 Task: Find connections with filter location Aschaffenburg with filter topic #Moneywith filter profile language French with filter current company FSSAI Publication with filter school Delhi Public School - R. K. Puram with filter industry Transportation Programs with filter service category Research with filter keywords title Call Center Representative
Action: Mouse moved to (515, 63)
Screenshot: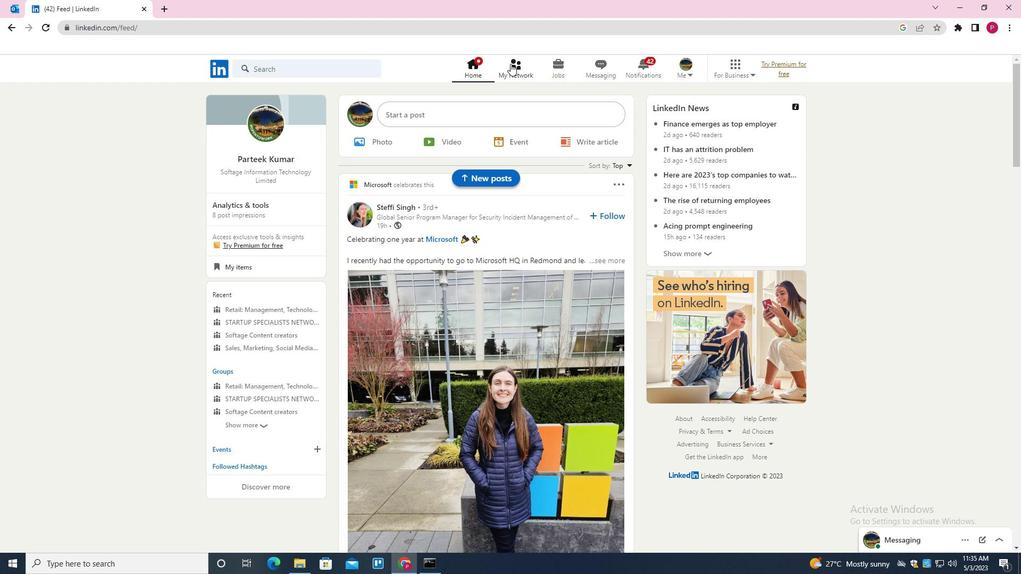 
Action: Mouse pressed left at (515, 63)
Screenshot: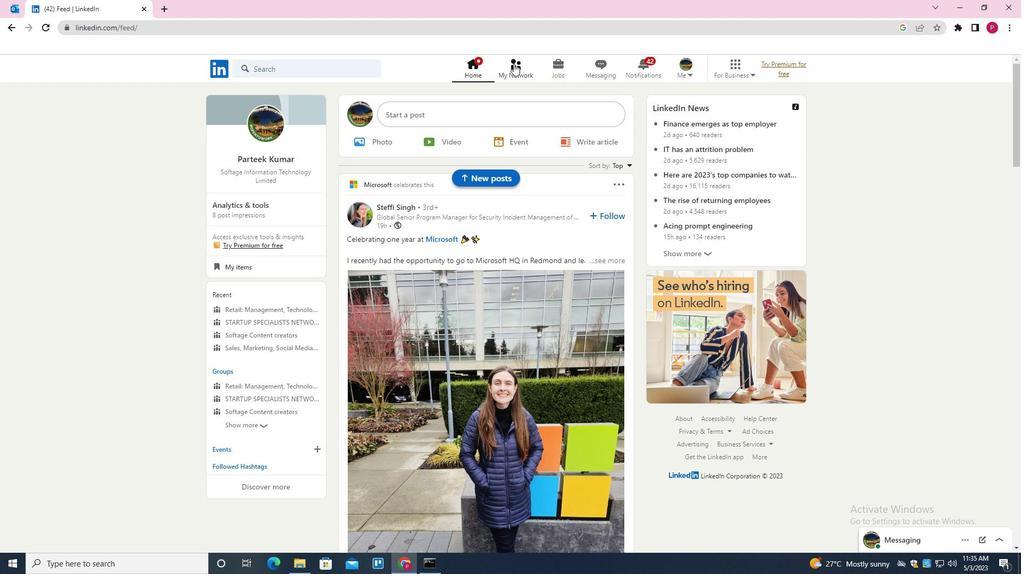 
Action: Mouse moved to (329, 128)
Screenshot: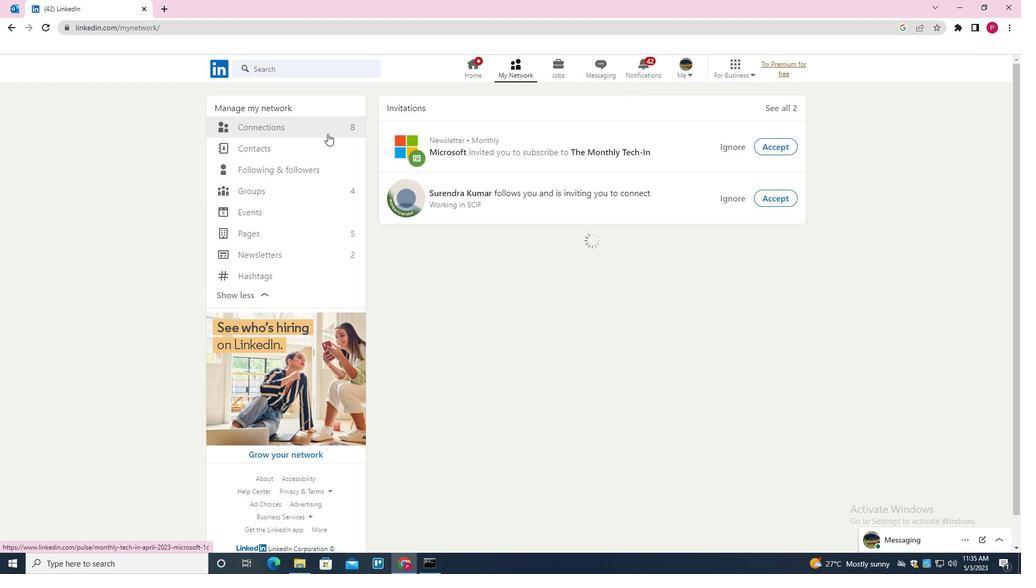 
Action: Mouse pressed left at (329, 128)
Screenshot: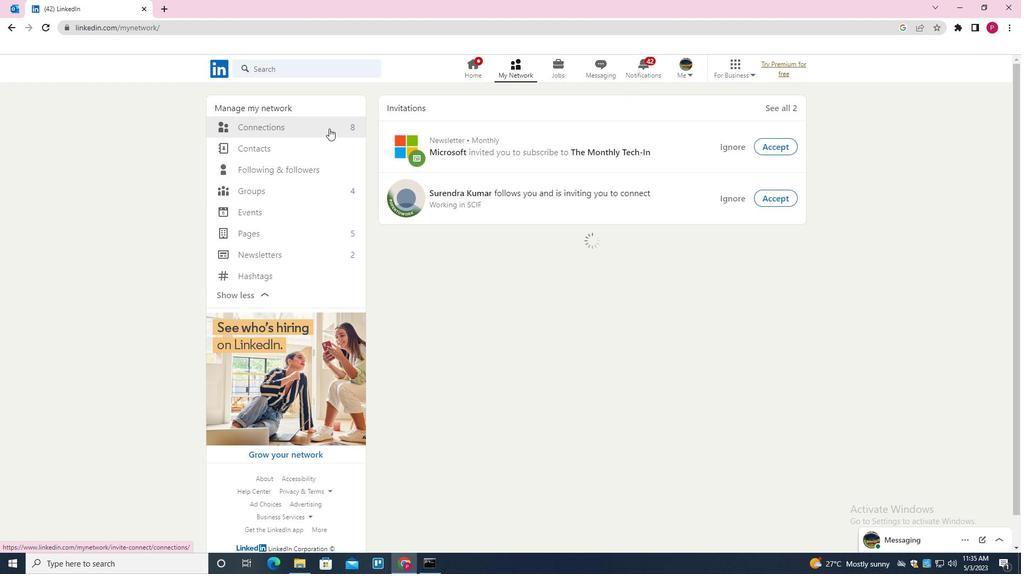 
Action: Mouse moved to (581, 128)
Screenshot: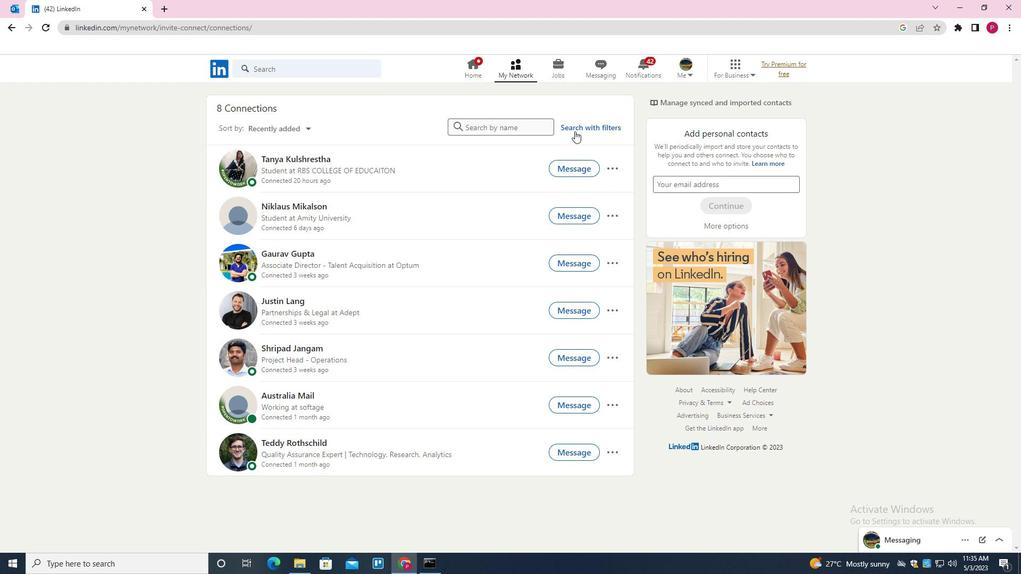 
Action: Mouse pressed left at (581, 128)
Screenshot: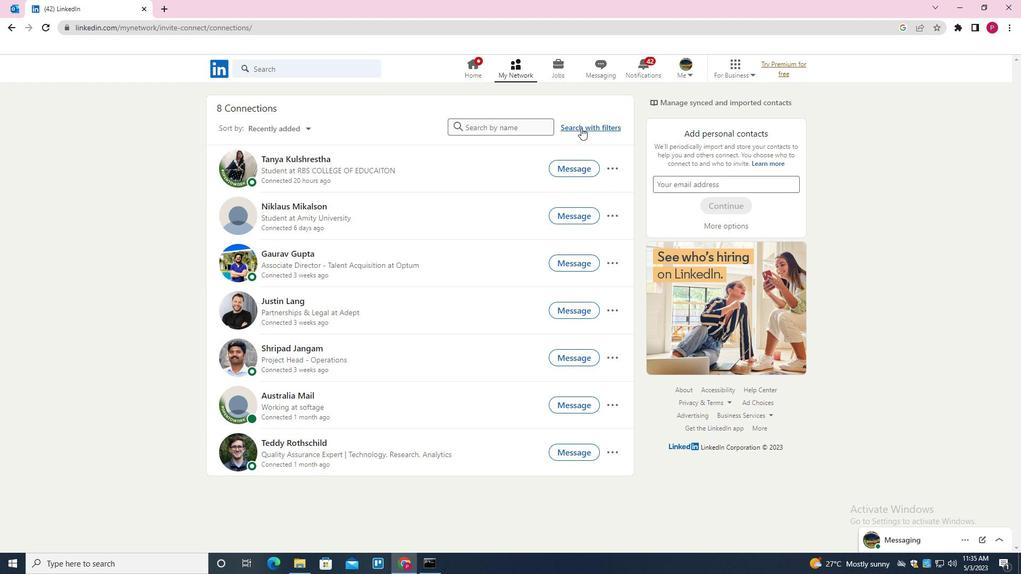 
Action: Mouse moved to (541, 95)
Screenshot: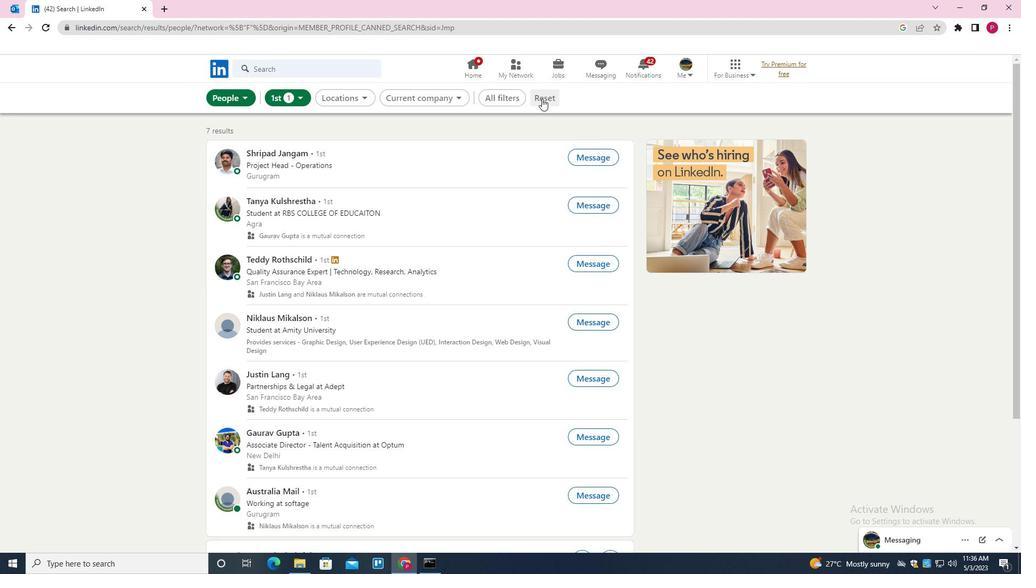 
Action: Mouse pressed left at (541, 95)
Screenshot: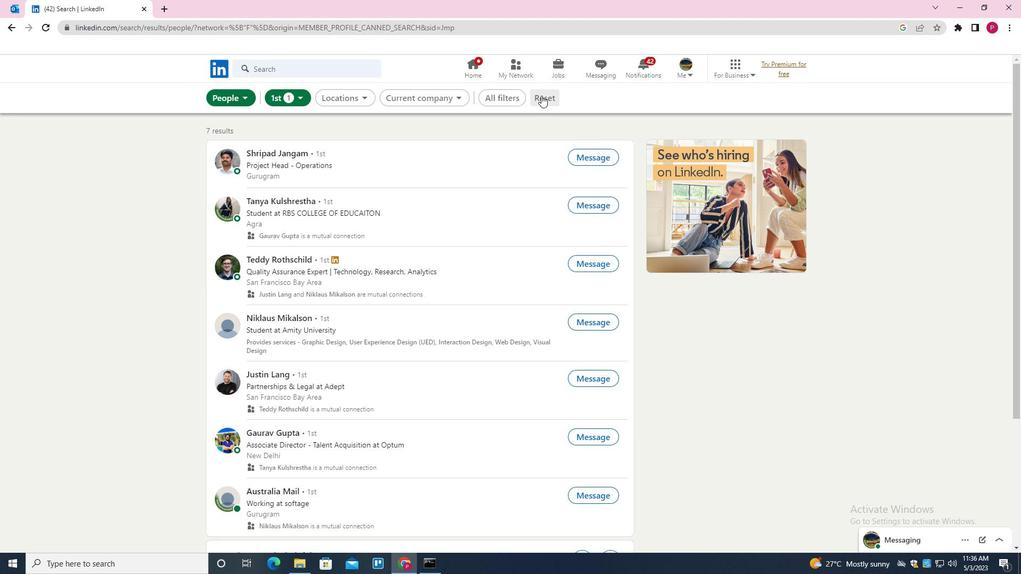 
Action: Mouse moved to (530, 97)
Screenshot: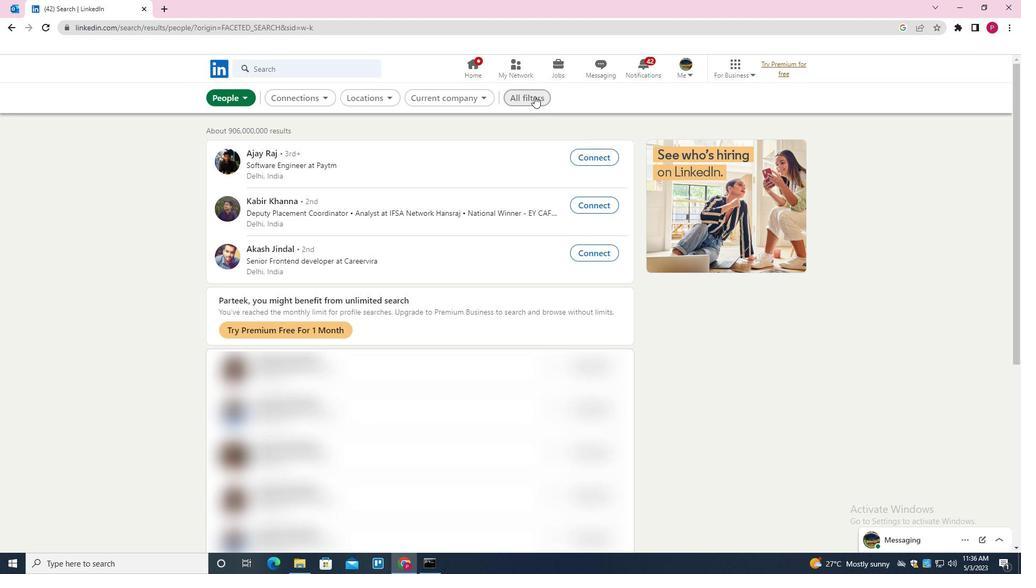 
Action: Mouse pressed left at (530, 97)
Screenshot: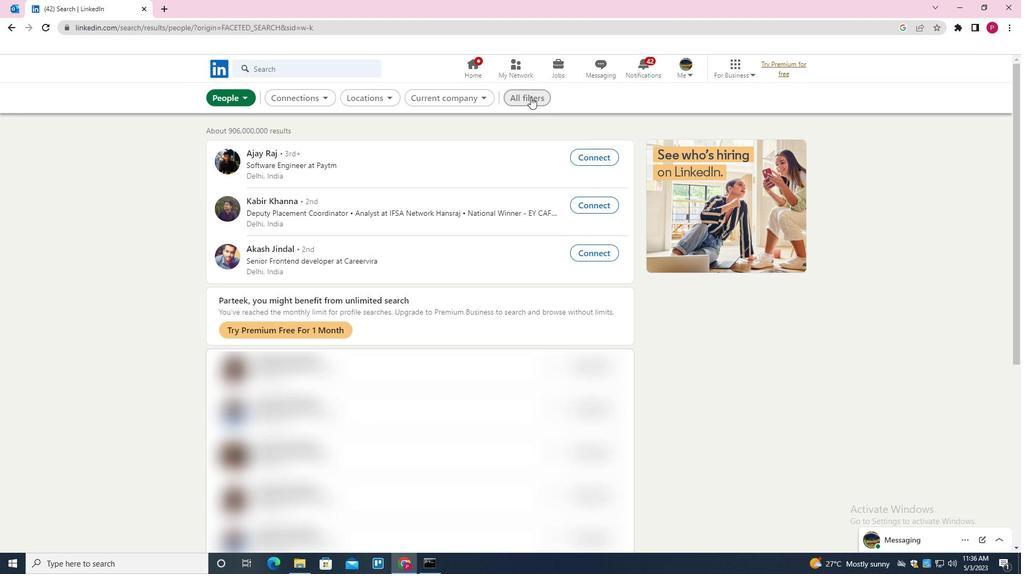 
Action: Mouse moved to (728, 259)
Screenshot: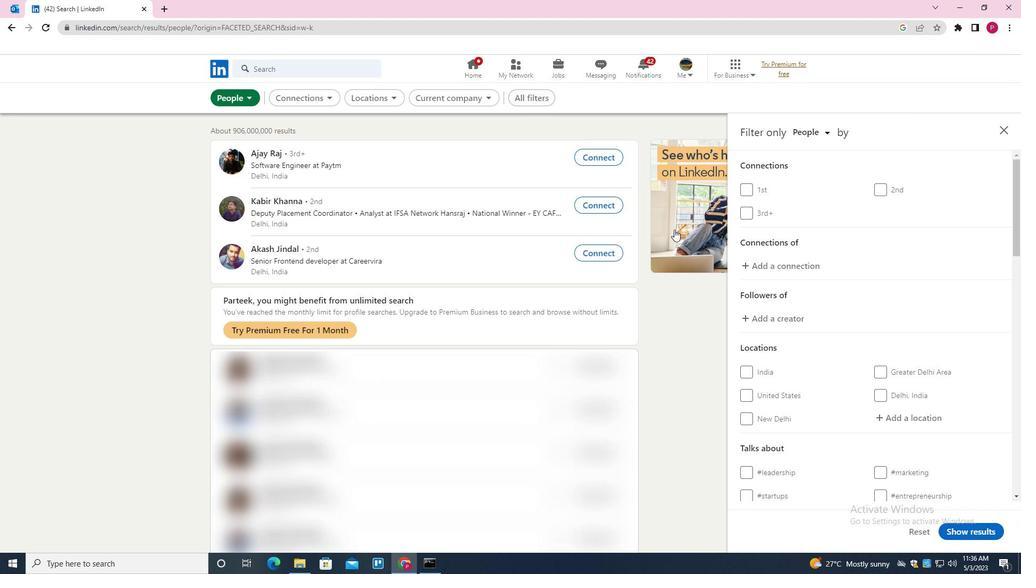 
Action: Mouse scrolled (728, 259) with delta (0, 0)
Screenshot: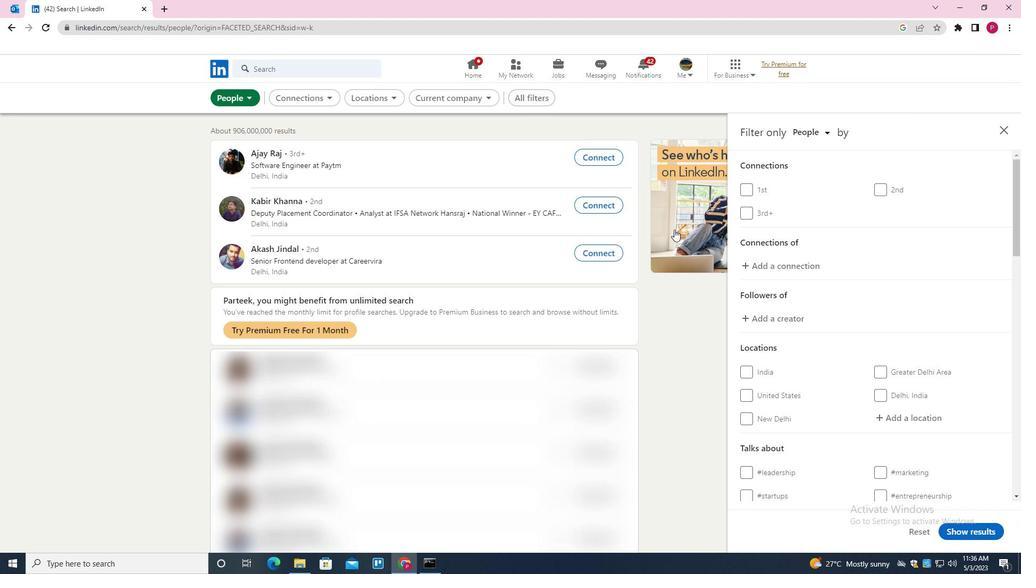 
Action: Mouse moved to (762, 274)
Screenshot: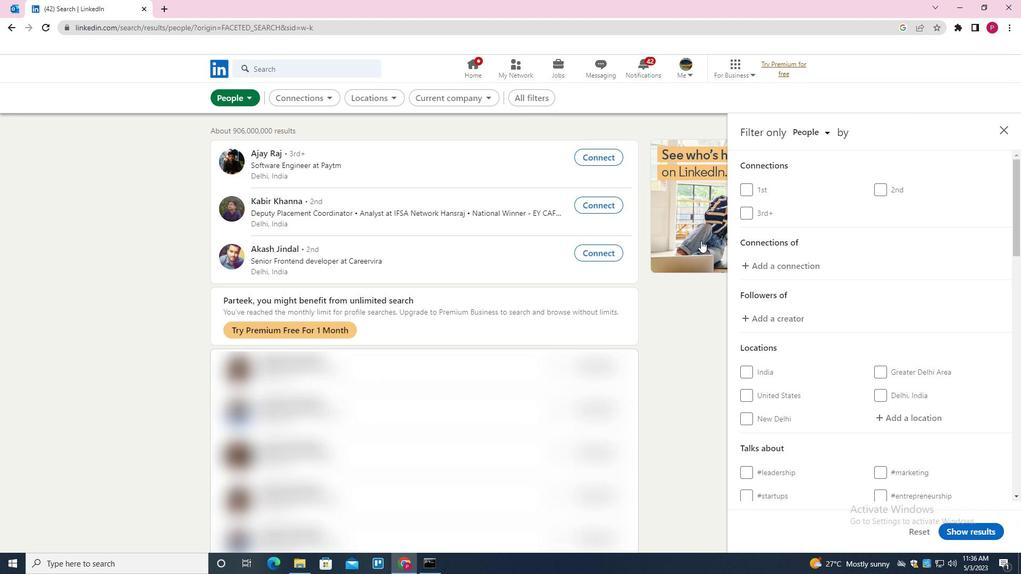 
Action: Mouse scrolled (762, 273) with delta (0, 0)
Screenshot: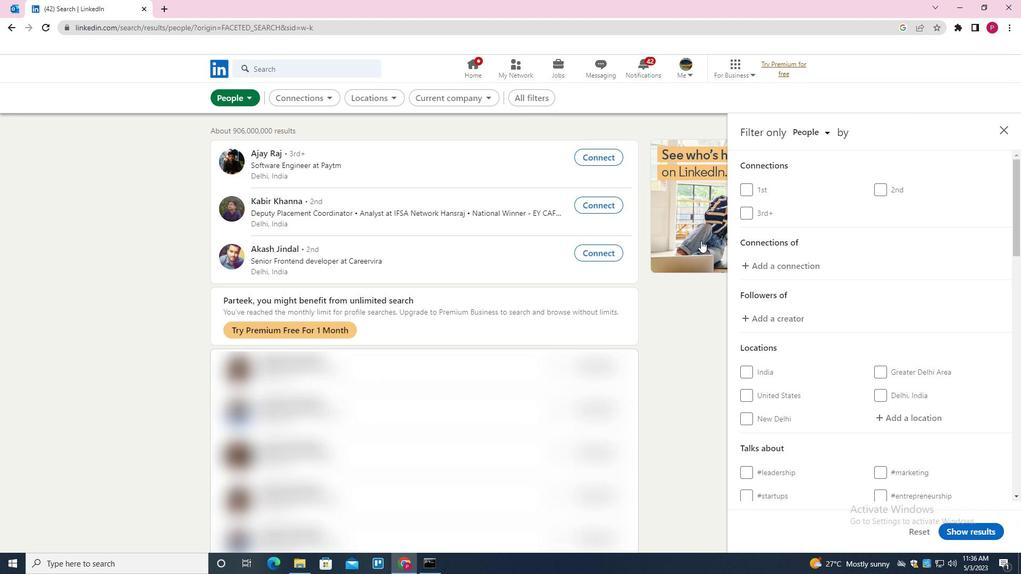 
Action: Mouse moved to (939, 305)
Screenshot: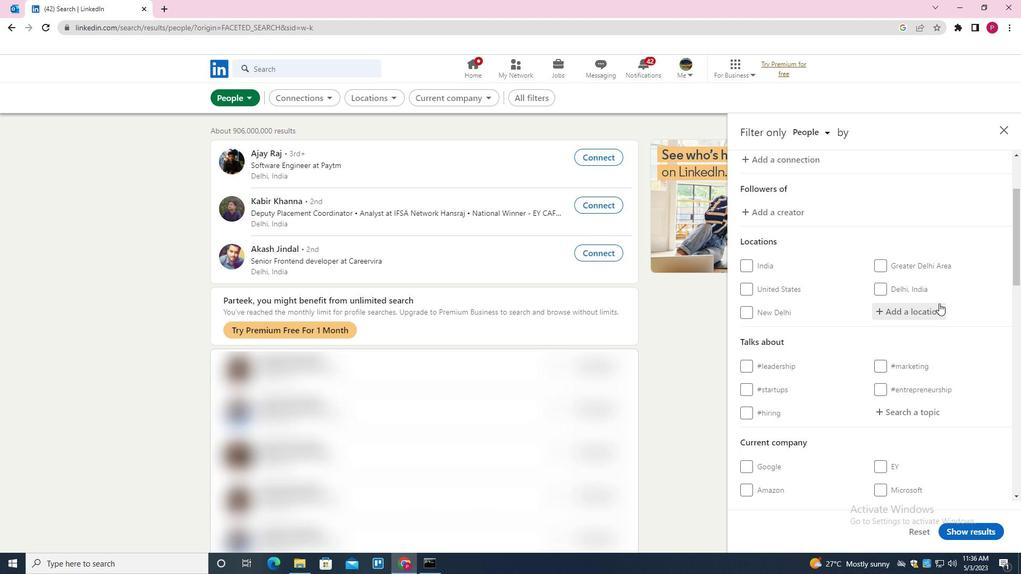 
Action: Mouse pressed left at (939, 305)
Screenshot: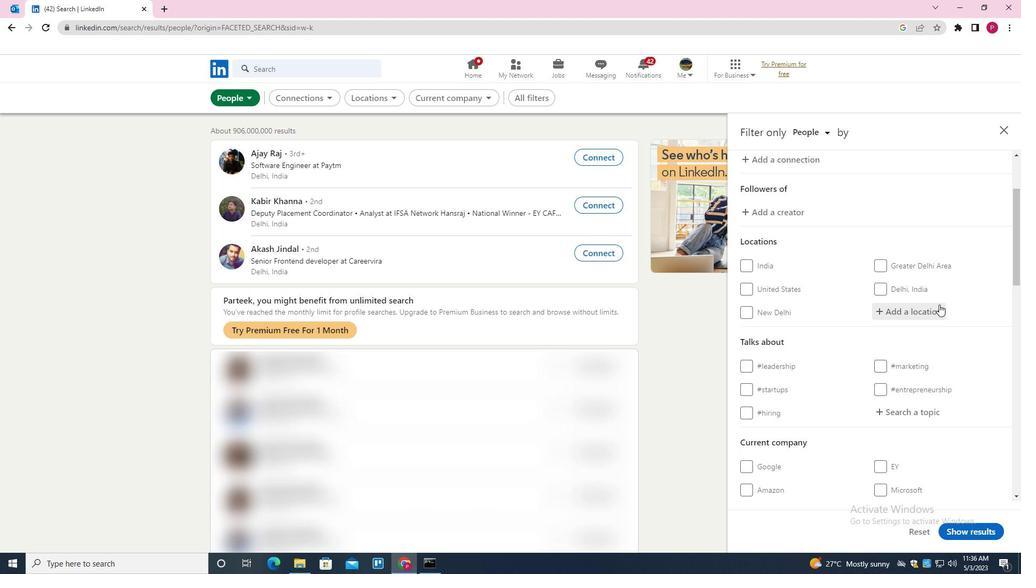 
Action: Key pressed <Key.shift>ASCHAFFENBURG<Key.down><Key.enter>
Screenshot: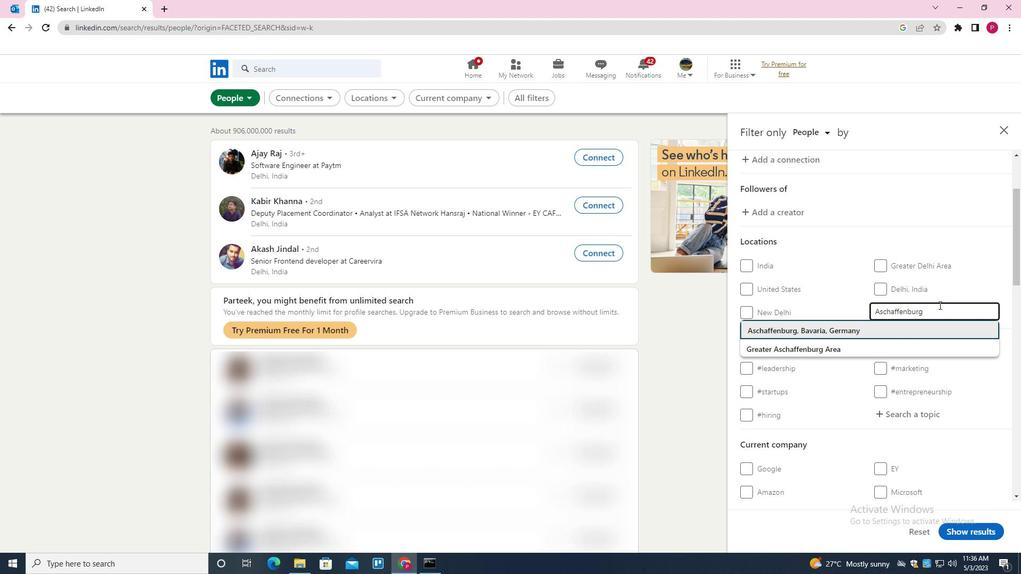 
Action: Mouse moved to (855, 300)
Screenshot: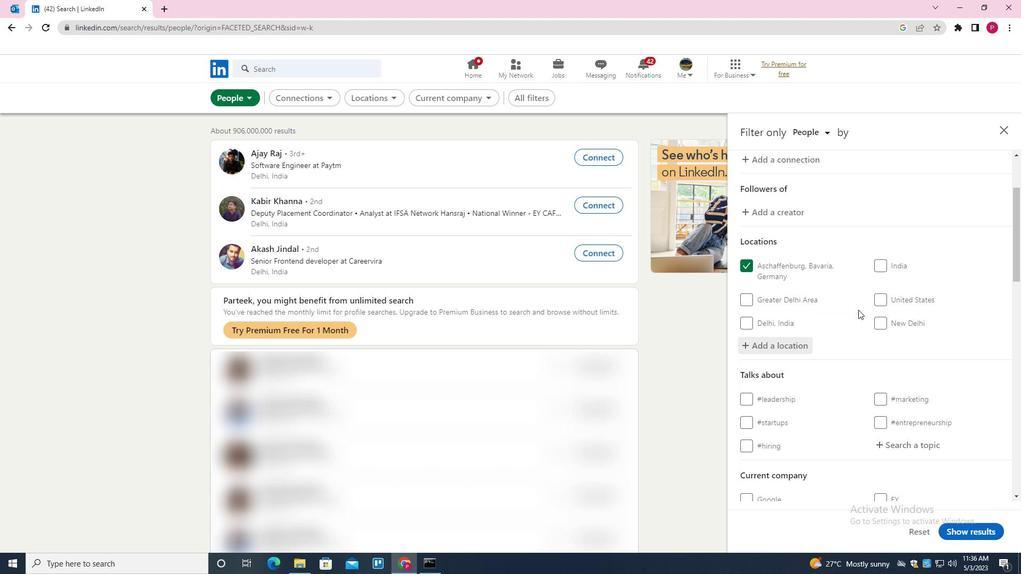 
Action: Mouse scrolled (855, 299) with delta (0, 0)
Screenshot: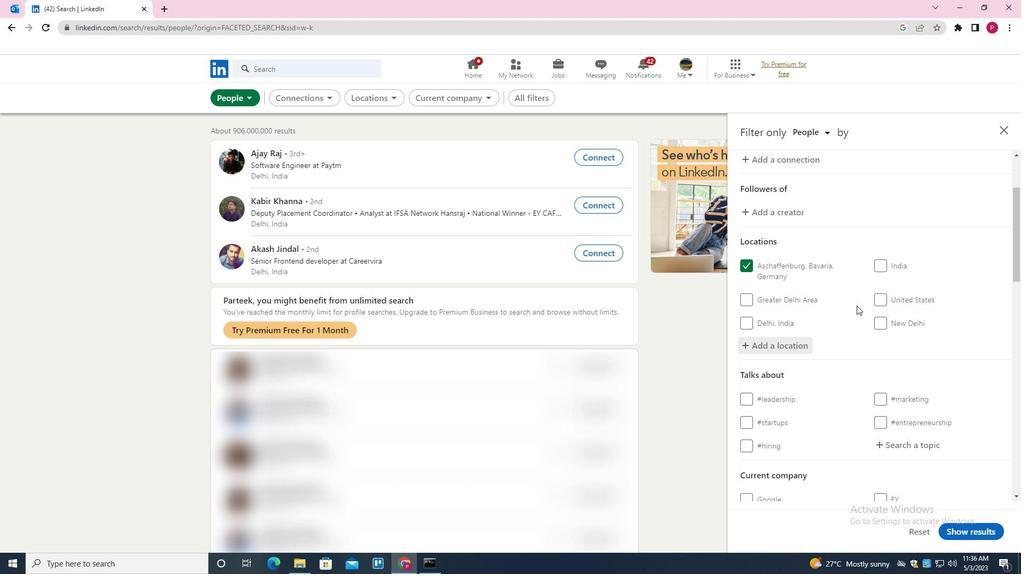 
Action: Mouse scrolled (855, 299) with delta (0, 0)
Screenshot: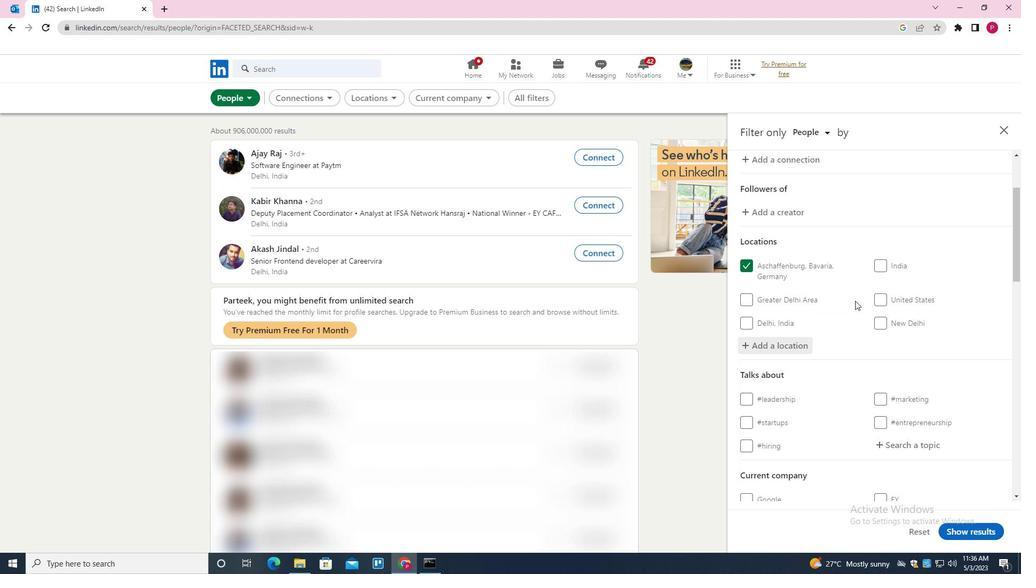 
Action: Mouse scrolled (855, 299) with delta (0, 0)
Screenshot: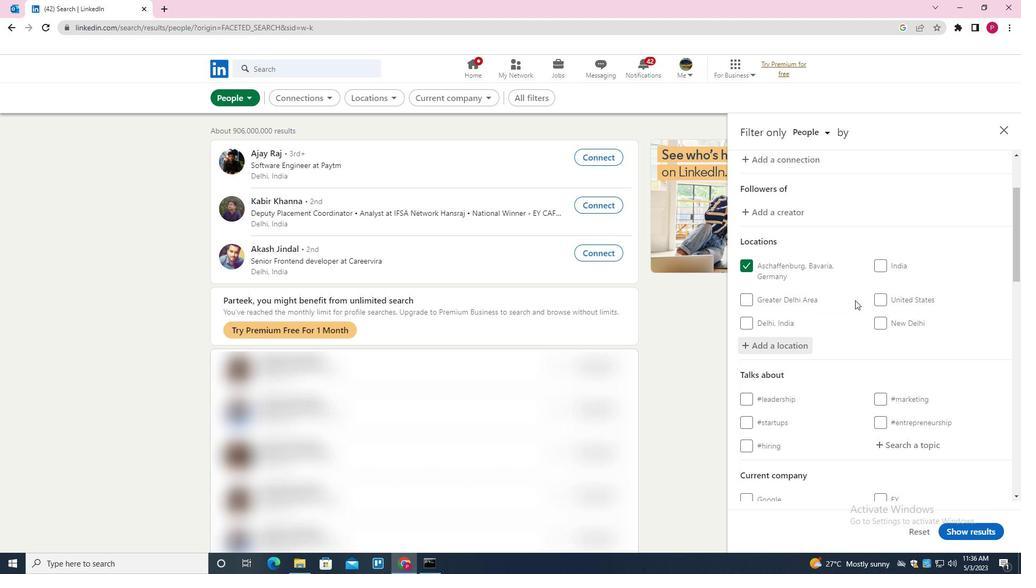 
Action: Mouse scrolled (855, 299) with delta (0, 0)
Screenshot: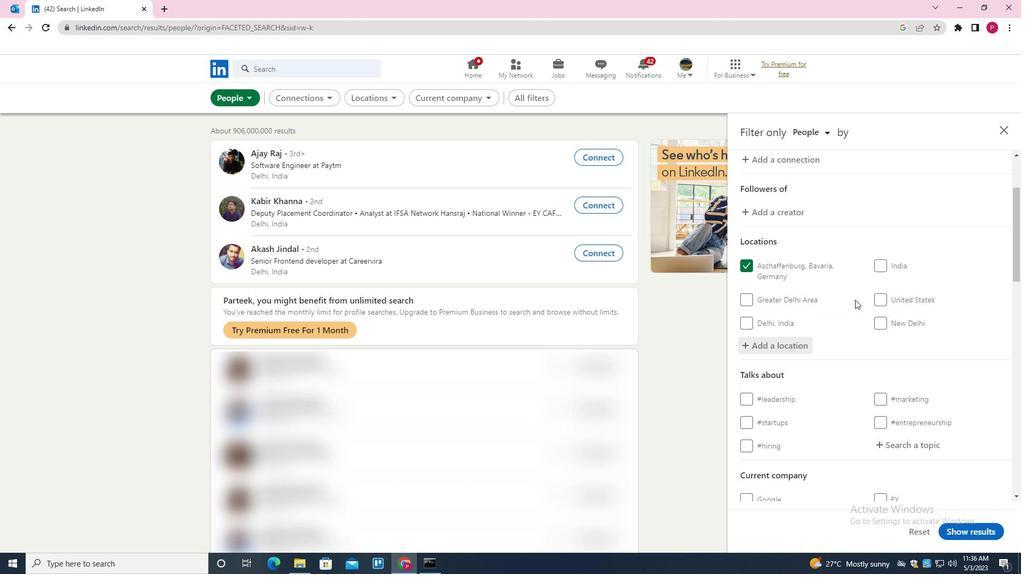 
Action: Mouse moved to (894, 234)
Screenshot: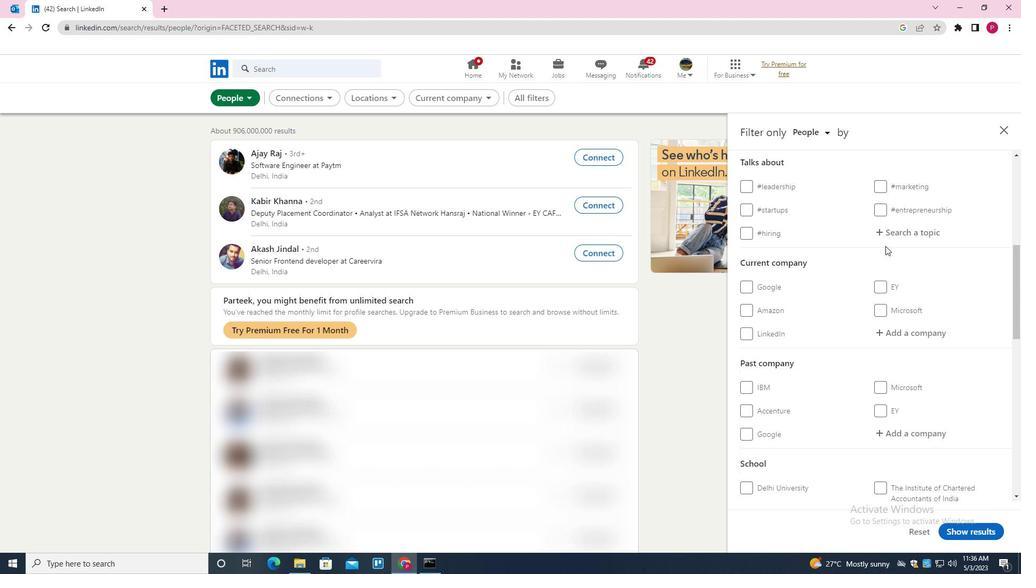 
Action: Mouse pressed left at (894, 234)
Screenshot: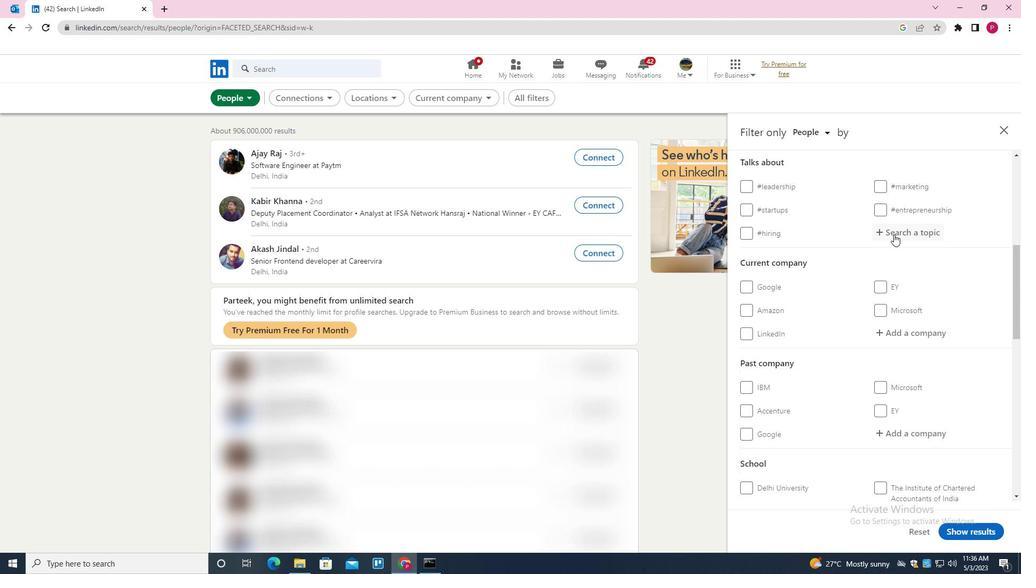 
Action: Key pressed MONEY<Key.down><Key.enter>
Screenshot: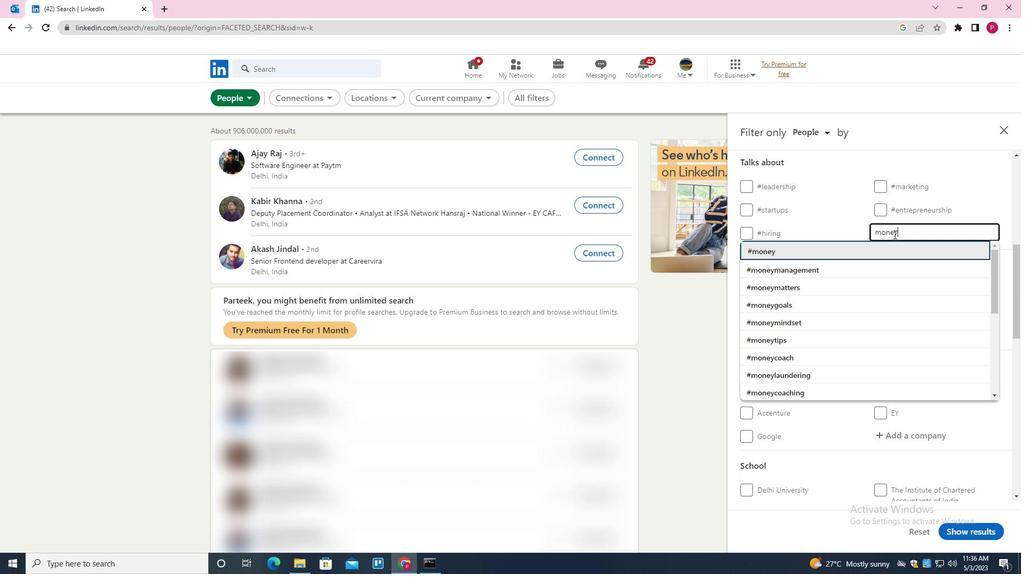 
Action: Mouse moved to (878, 290)
Screenshot: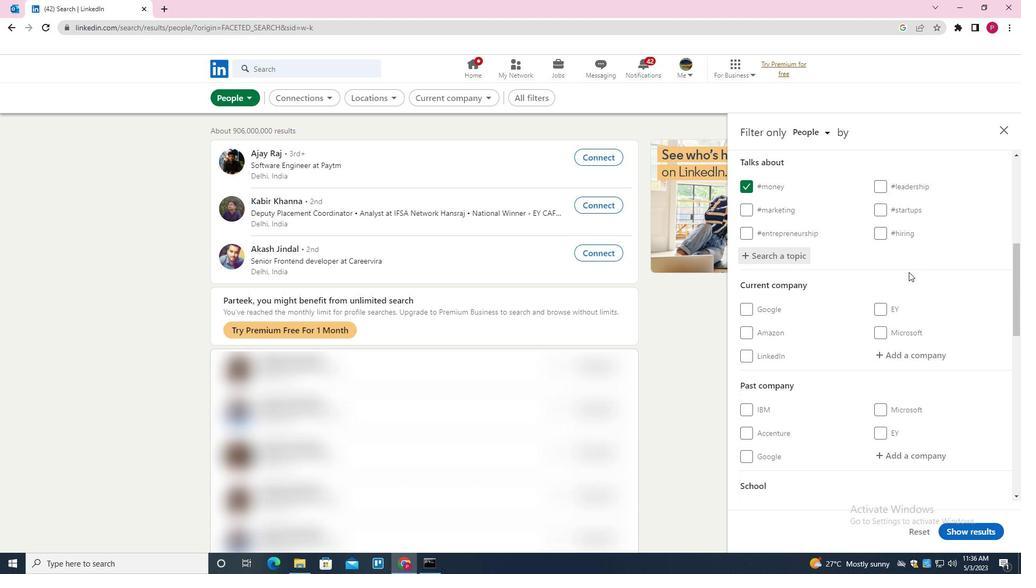 
Action: Mouse scrolled (878, 289) with delta (0, 0)
Screenshot: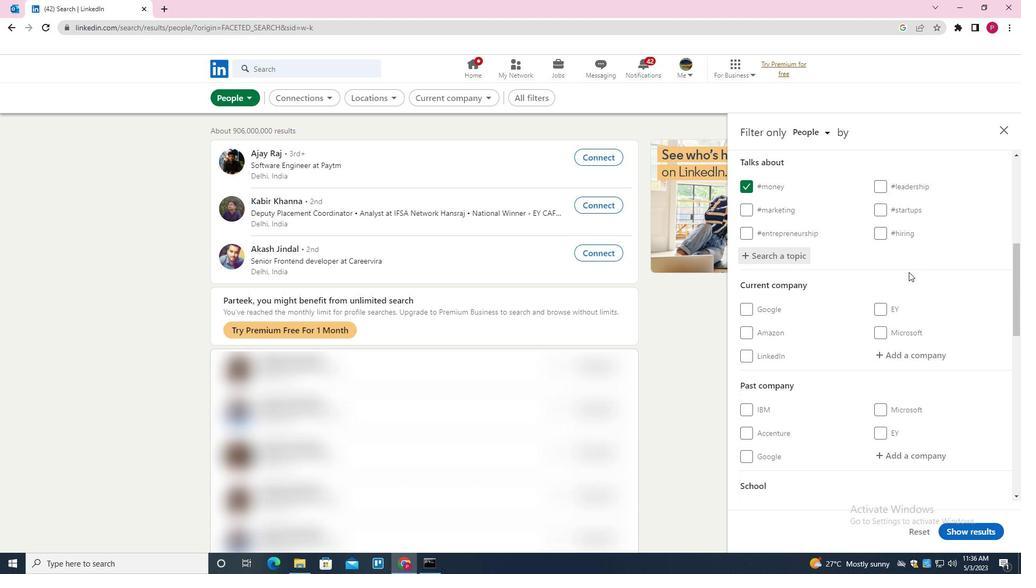 
Action: Mouse moved to (877, 290)
Screenshot: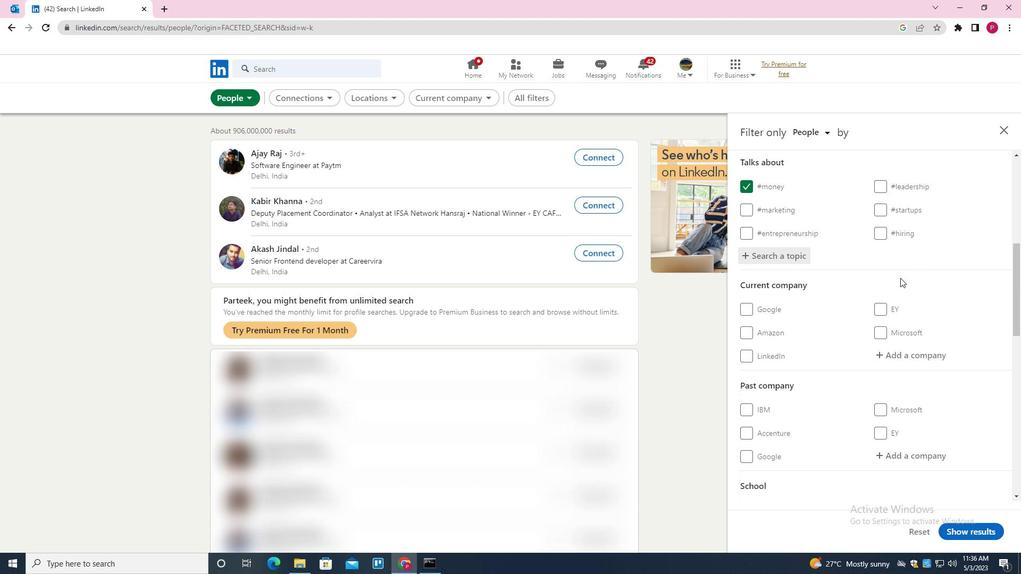 
Action: Mouse scrolled (877, 289) with delta (0, 0)
Screenshot: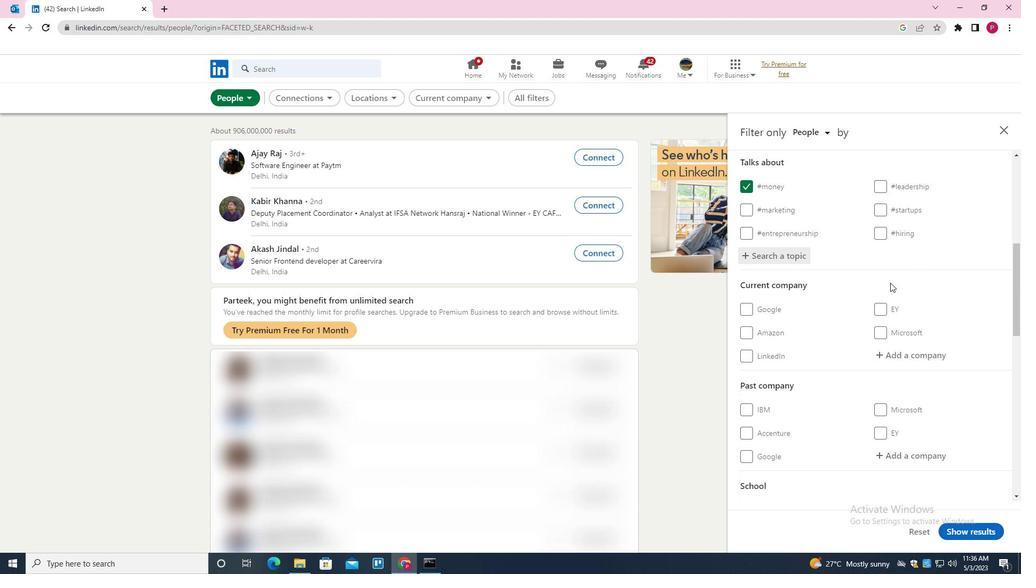 
Action: Mouse scrolled (877, 289) with delta (0, 0)
Screenshot: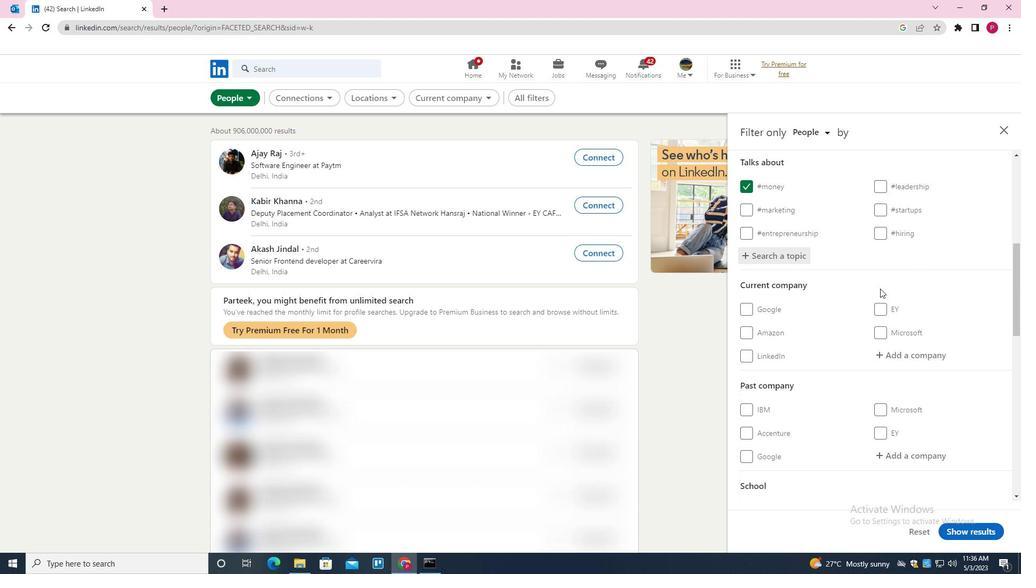
Action: Mouse scrolled (877, 289) with delta (0, 0)
Screenshot: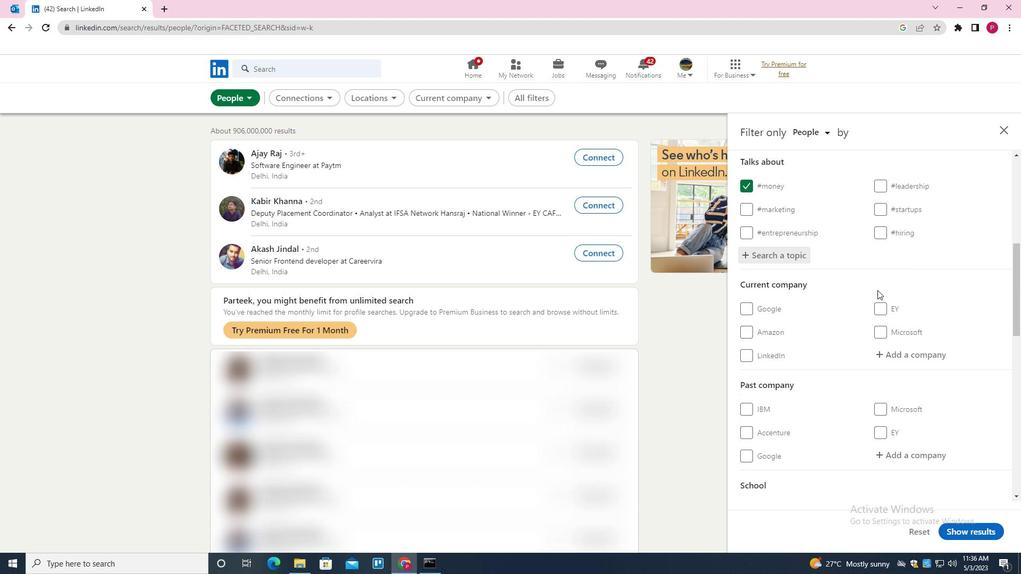 
Action: Mouse moved to (802, 301)
Screenshot: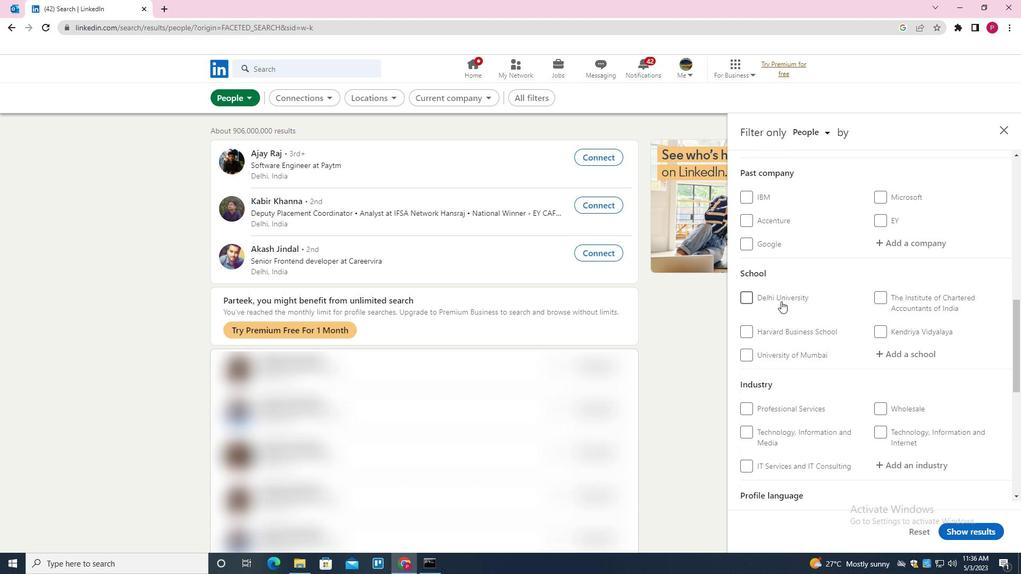 
Action: Mouse scrolled (802, 301) with delta (0, 0)
Screenshot: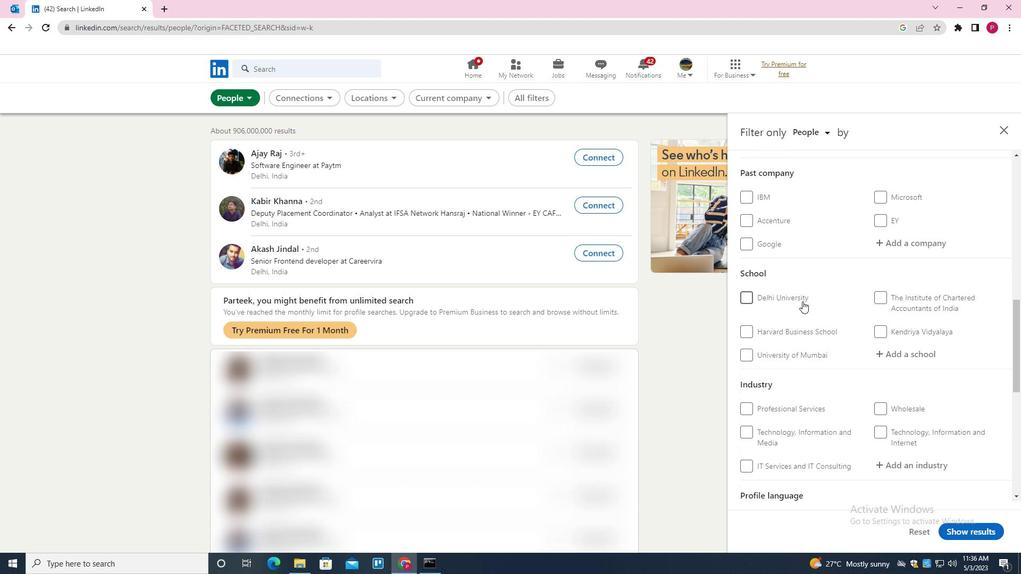 
Action: Mouse scrolled (802, 301) with delta (0, 0)
Screenshot: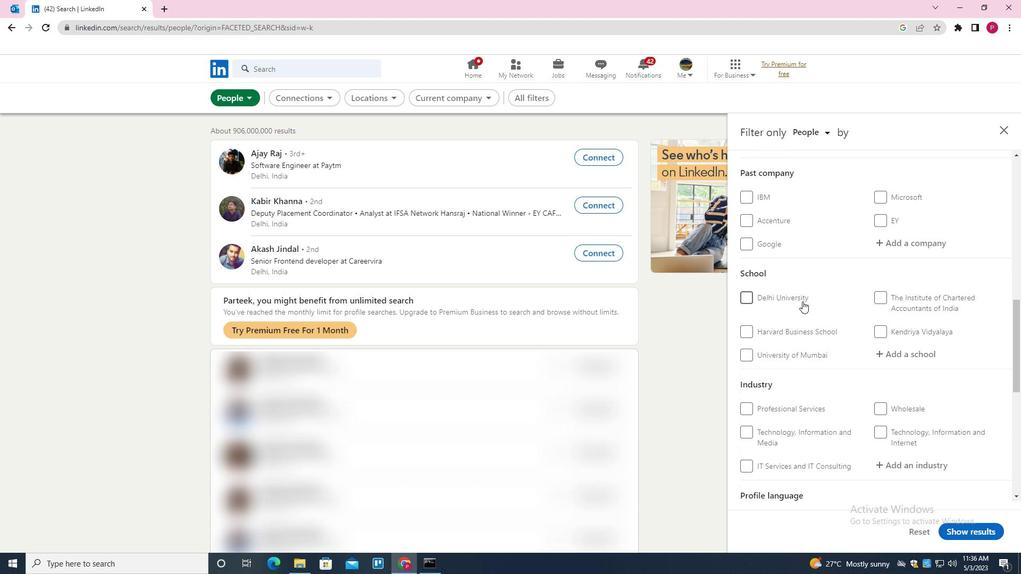 
Action: Mouse scrolled (802, 301) with delta (0, 0)
Screenshot: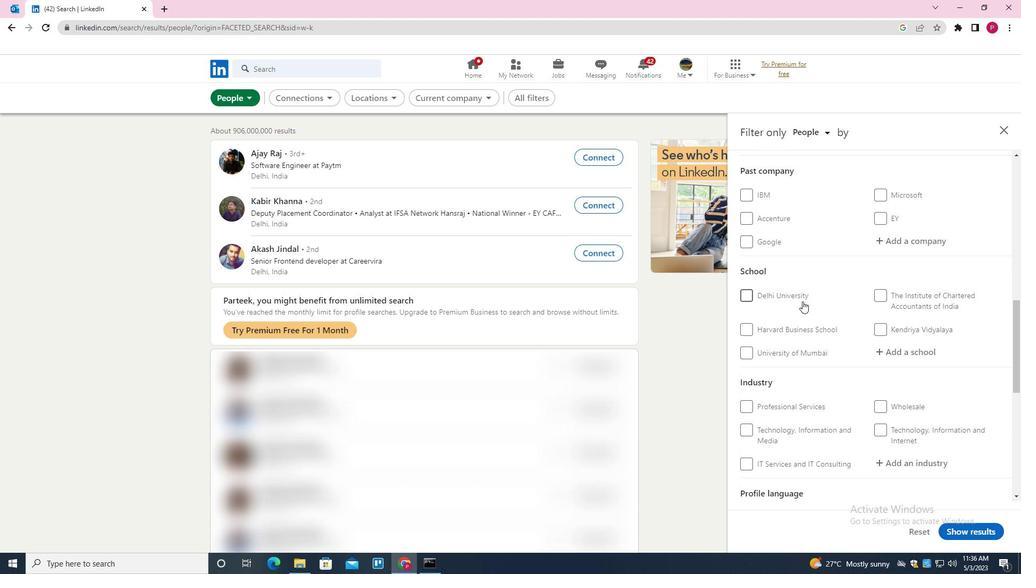 
Action: Mouse scrolled (802, 301) with delta (0, 0)
Screenshot: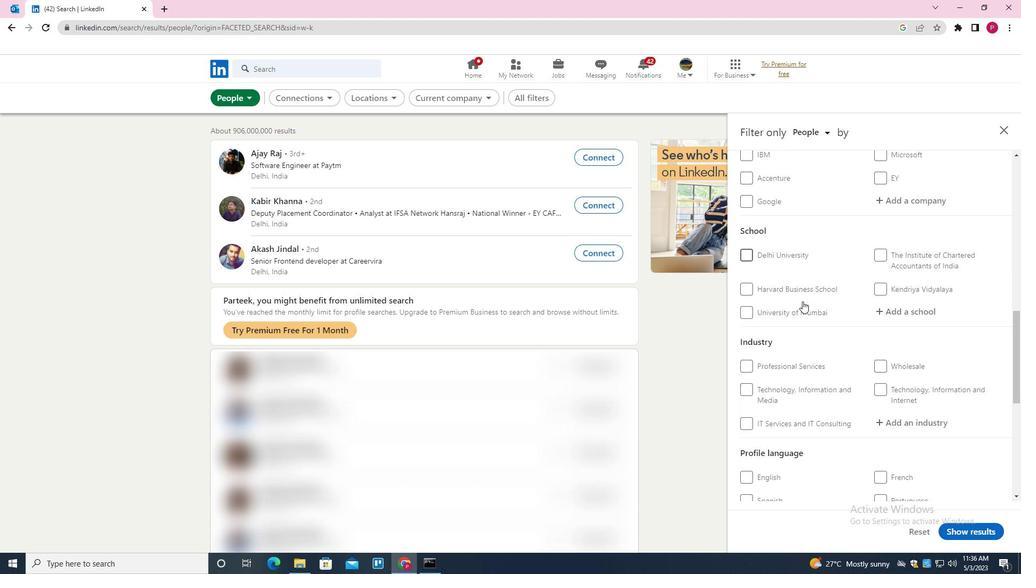 
Action: Mouse scrolled (802, 301) with delta (0, 0)
Screenshot: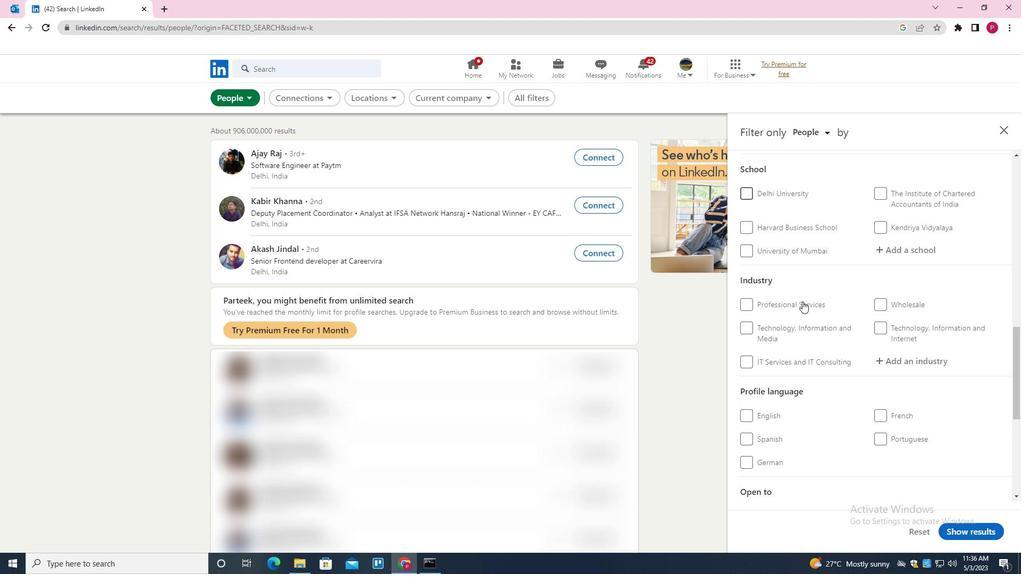 
Action: Mouse moved to (880, 257)
Screenshot: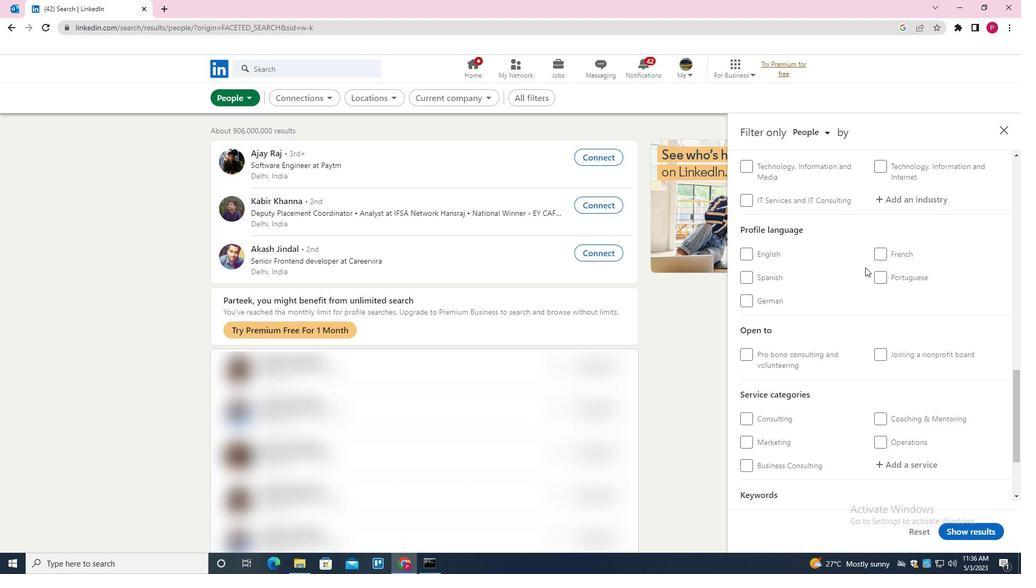 
Action: Mouse pressed left at (880, 257)
Screenshot: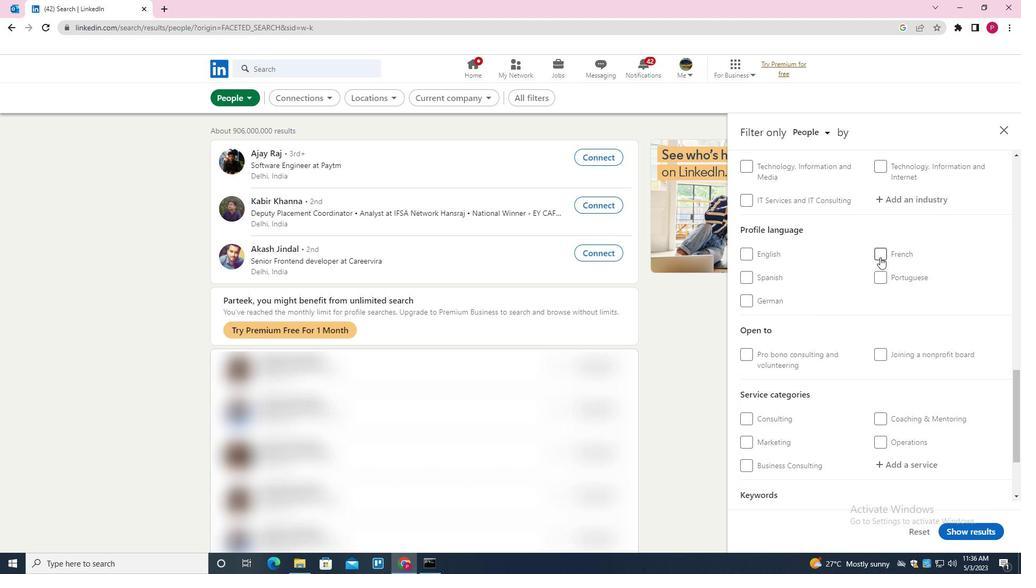 
Action: Mouse moved to (808, 303)
Screenshot: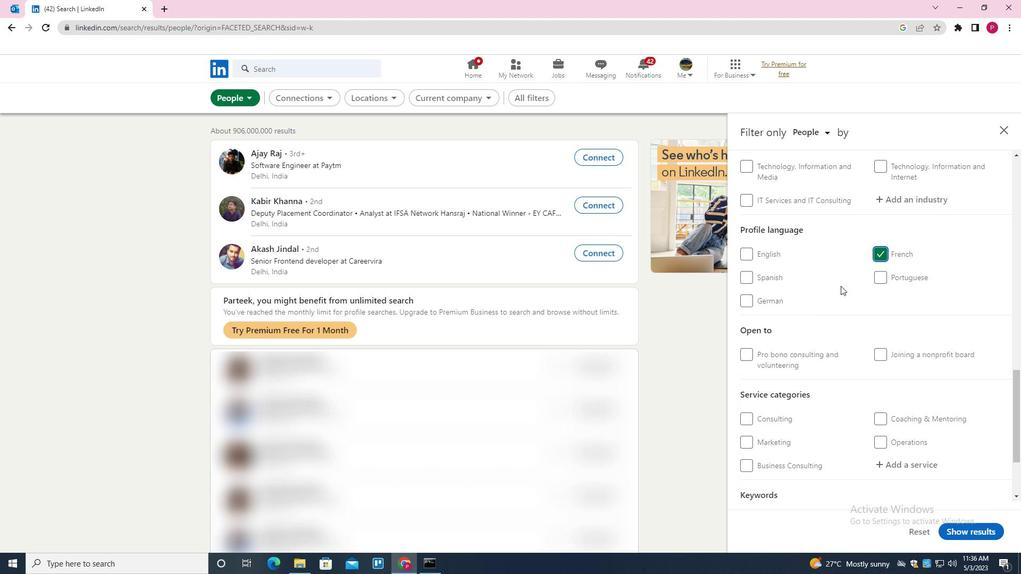 
Action: Mouse scrolled (808, 303) with delta (0, 0)
Screenshot: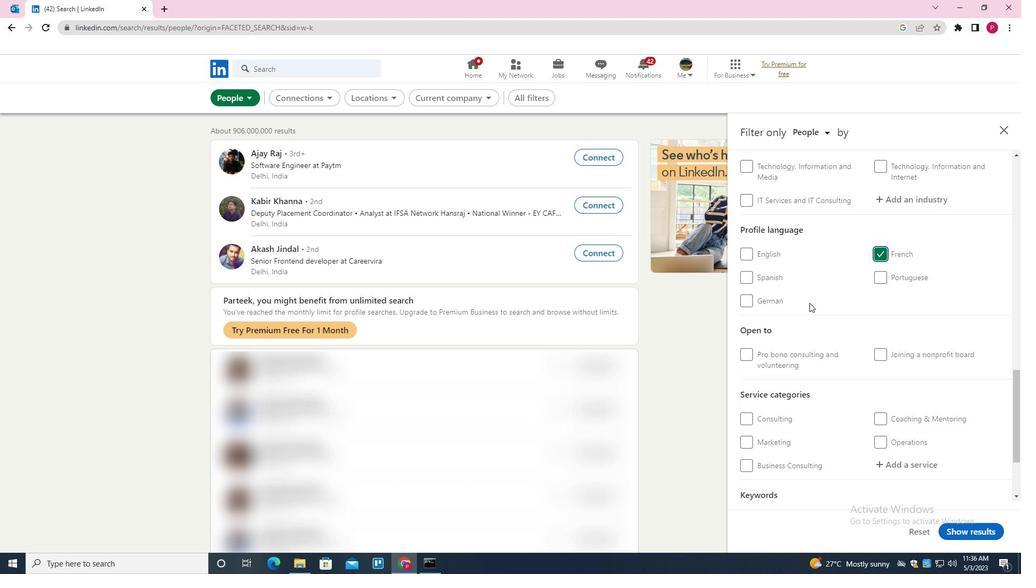
Action: Mouse scrolled (808, 303) with delta (0, 0)
Screenshot: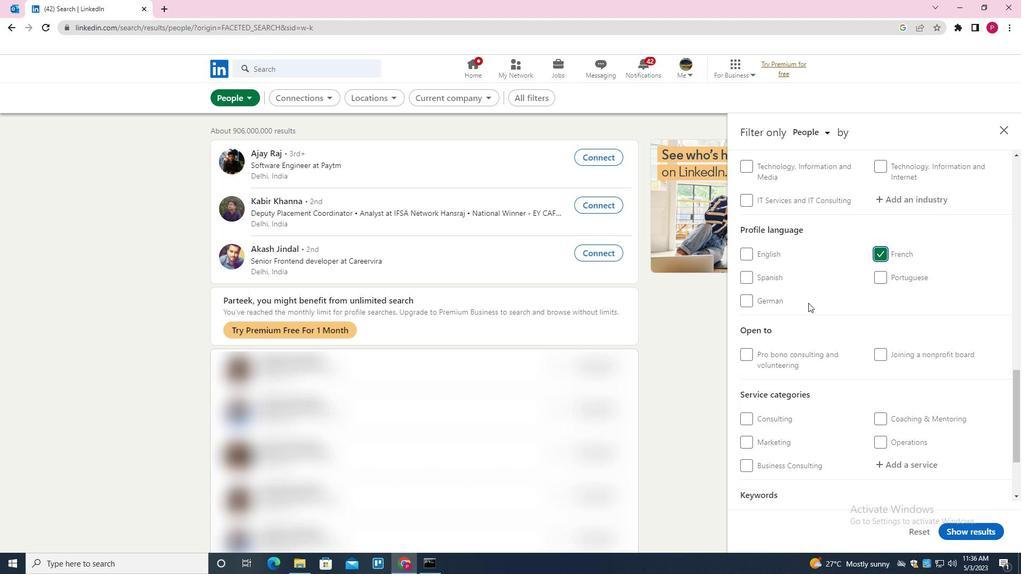
Action: Mouse scrolled (808, 303) with delta (0, 0)
Screenshot: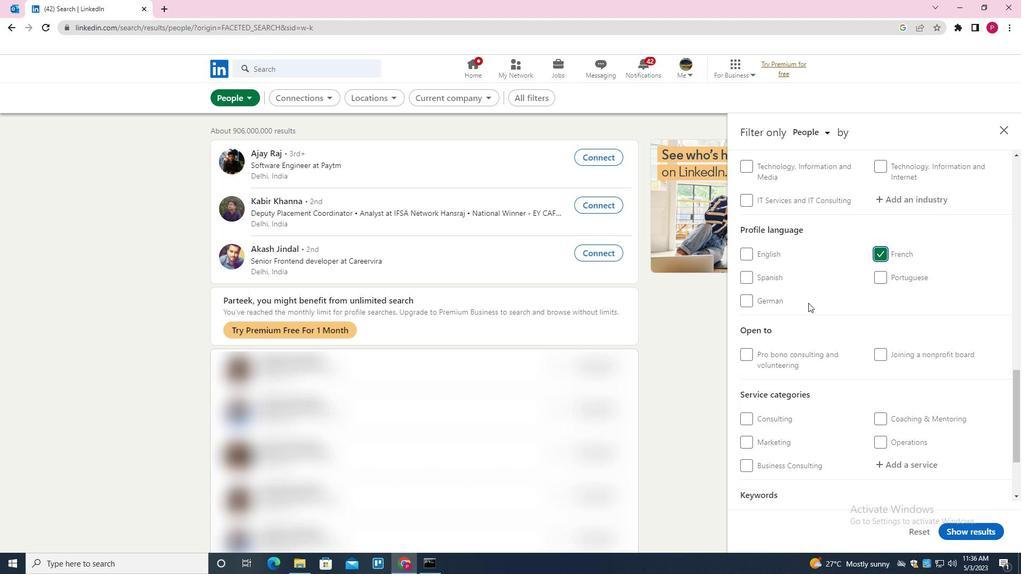 
Action: Mouse scrolled (808, 303) with delta (0, 0)
Screenshot: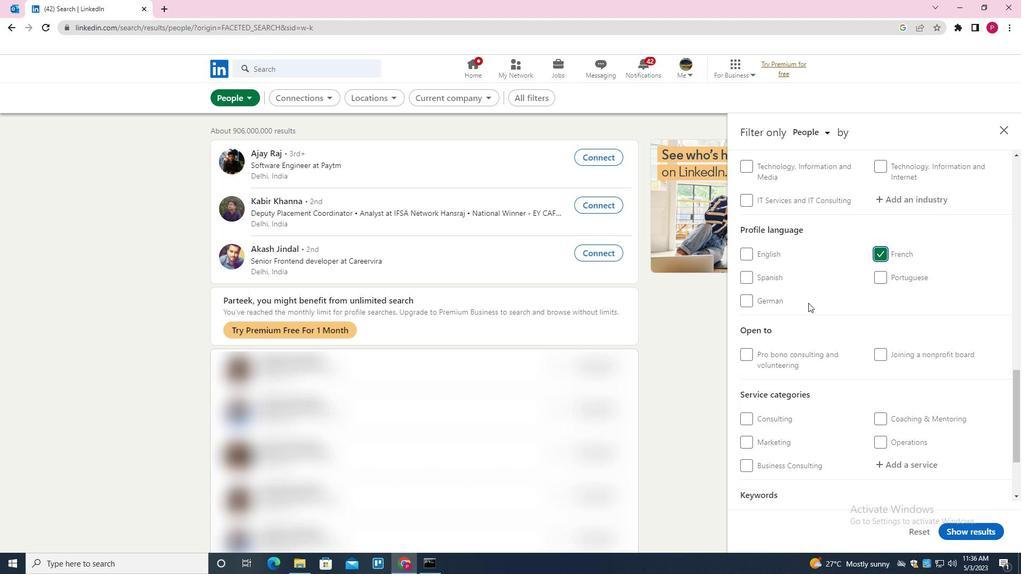 
Action: Mouse scrolled (808, 303) with delta (0, 0)
Screenshot: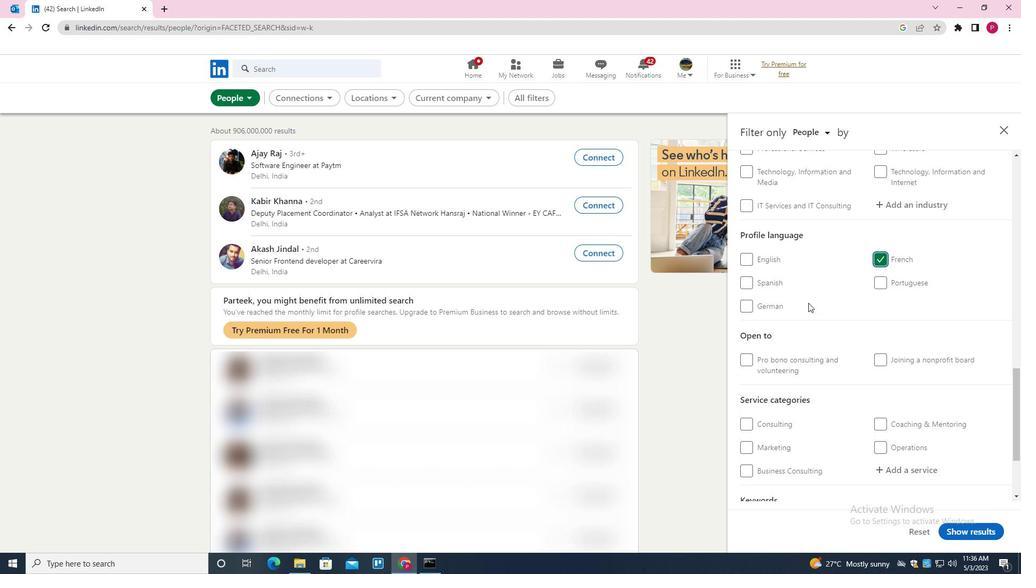 
Action: Mouse scrolled (808, 303) with delta (0, 0)
Screenshot: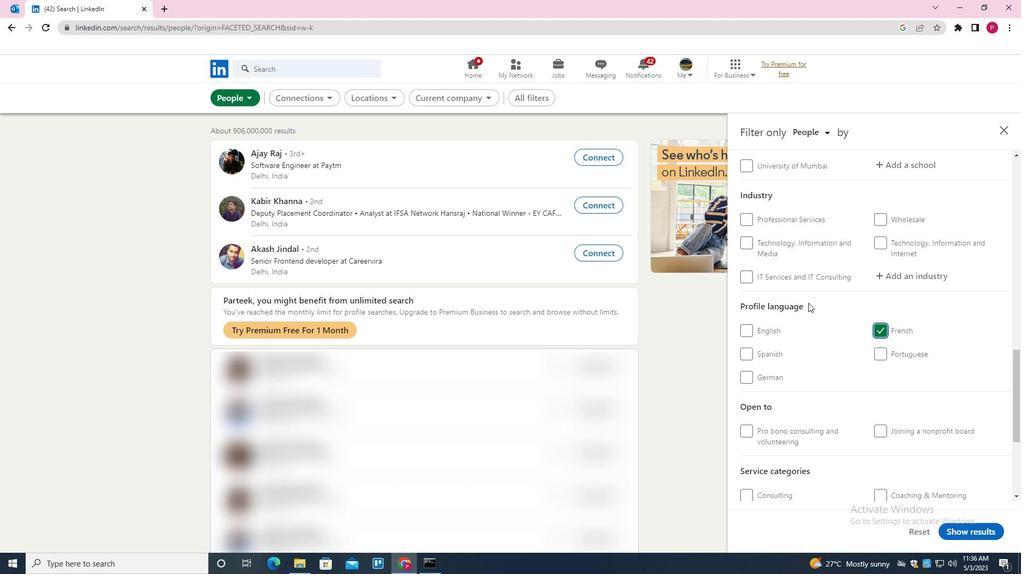 
Action: Mouse scrolled (808, 303) with delta (0, 0)
Screenshot: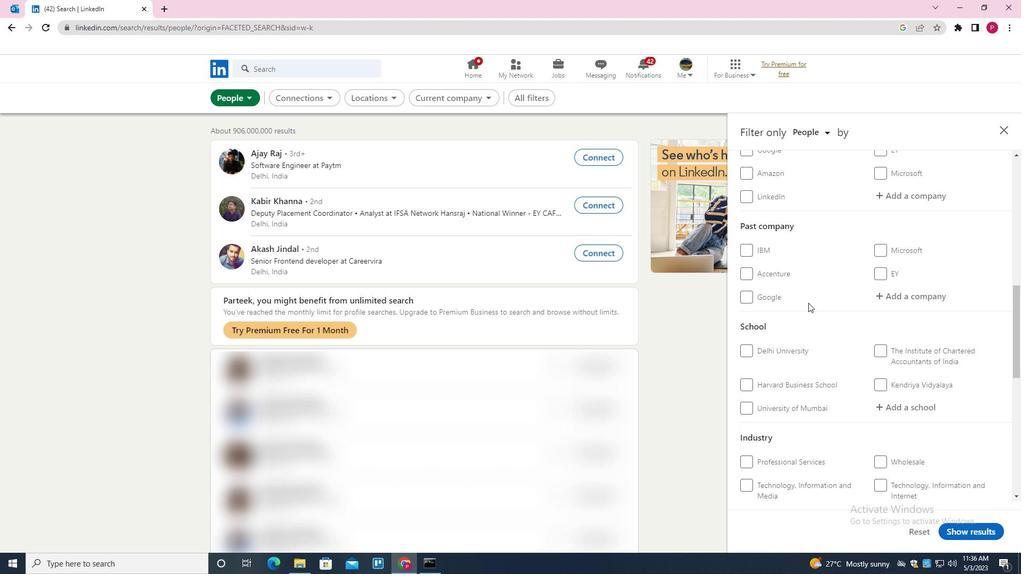 
Action: Mouse moved to (901, 250)
Screenshot: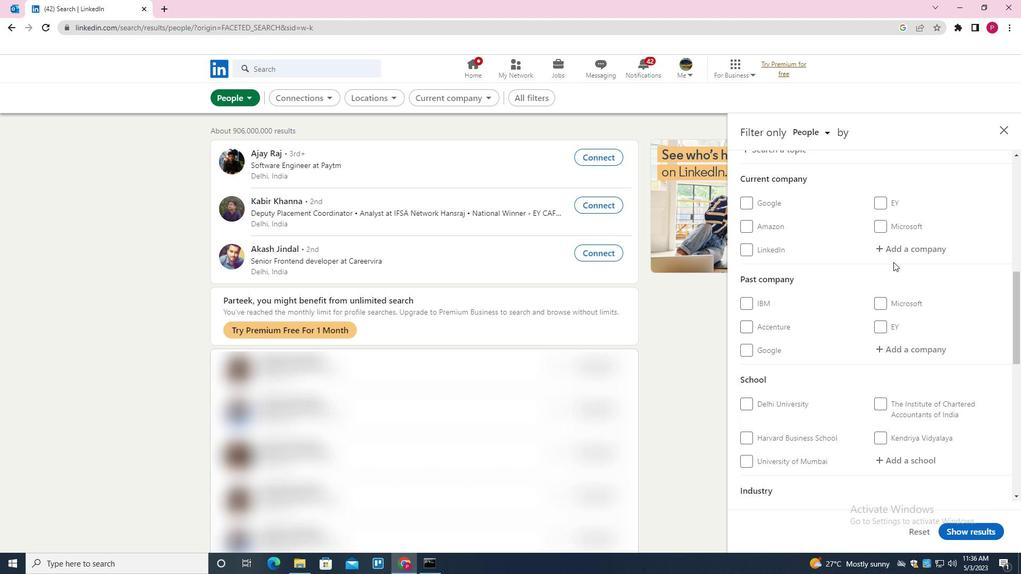 
Action: Mouse pressed left at (901, 250)
Screenshot: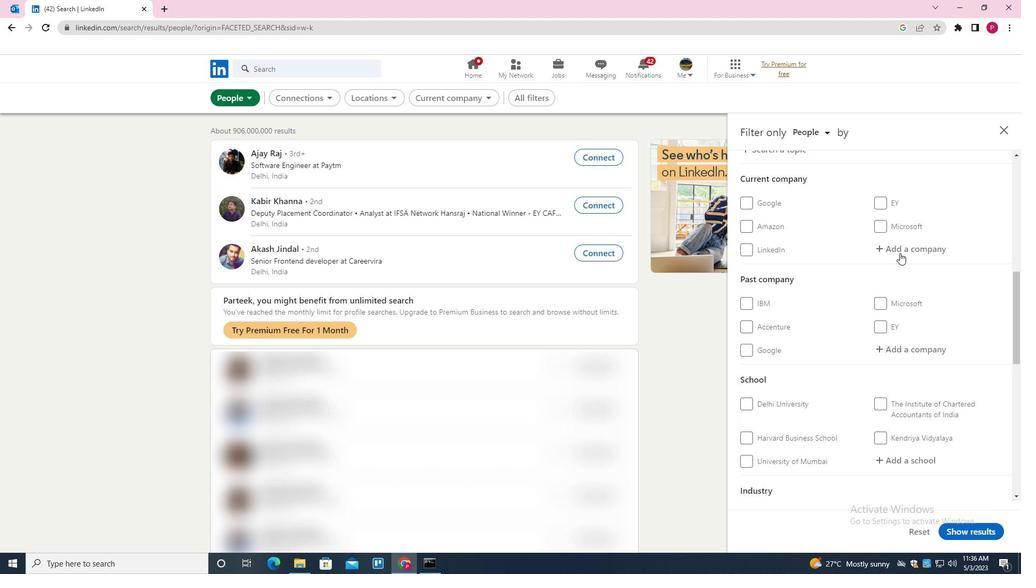 
Action: Mouse moved to (901, 250)
Screenshot: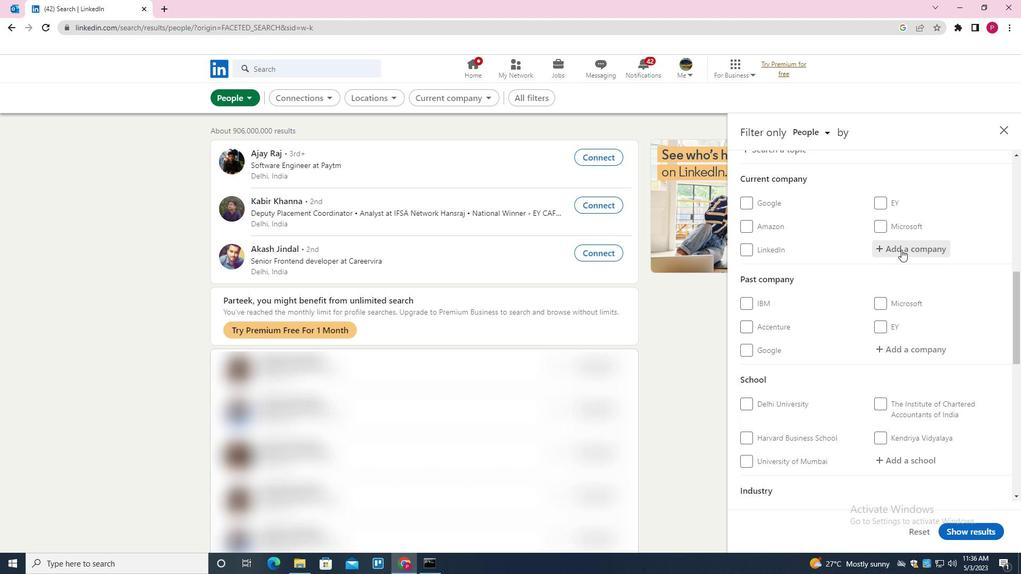 
Action: Key pressed <Key.shift><Key.shift><Key.shift><Key.shift><Key.shift><Key.shift><Key.shift><Key.shift><Key.shift><Key.shift><Key.shift><Key.shift><Key.shift><Key.shift><Key.shift><Key.shift><Key.shift><Key.shift><Key.shift><Key.shift><Key.shift><Key.shift>FSSAI<Key.space>
Screenshot: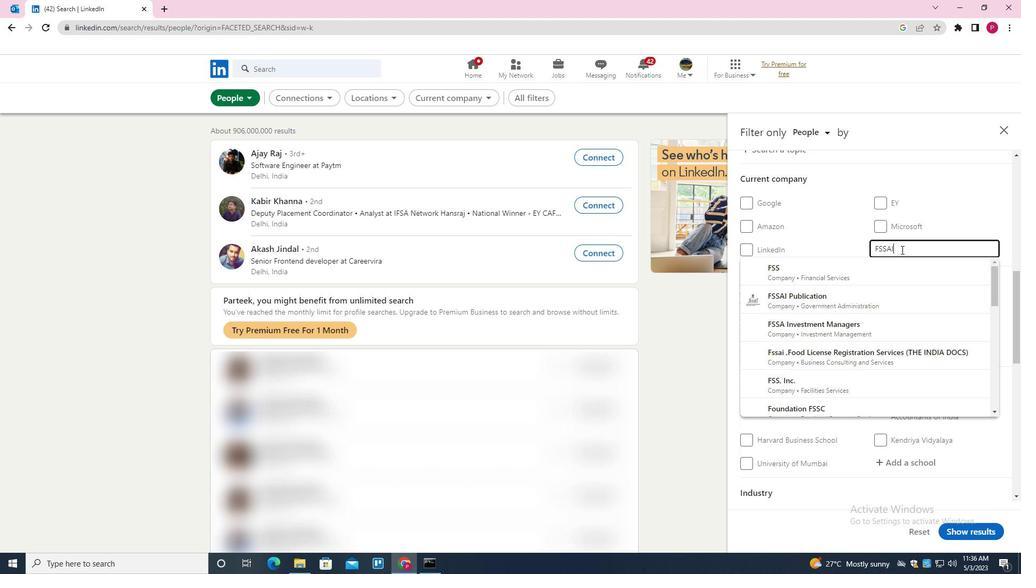 
Action: Mouse moved to (901, 250)
Screenshot: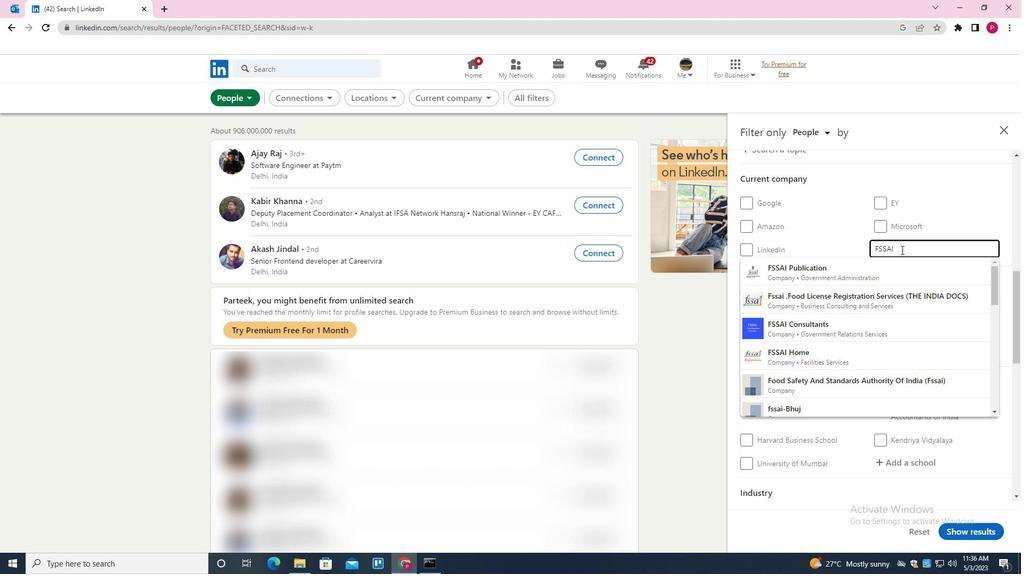 
Action: Key pressed <Key.shift><Key.shift><Key.shift><Key.shift><Key.shift><Key.shift>PUBLICATION<Key.down><Key.enter>
Screenshot: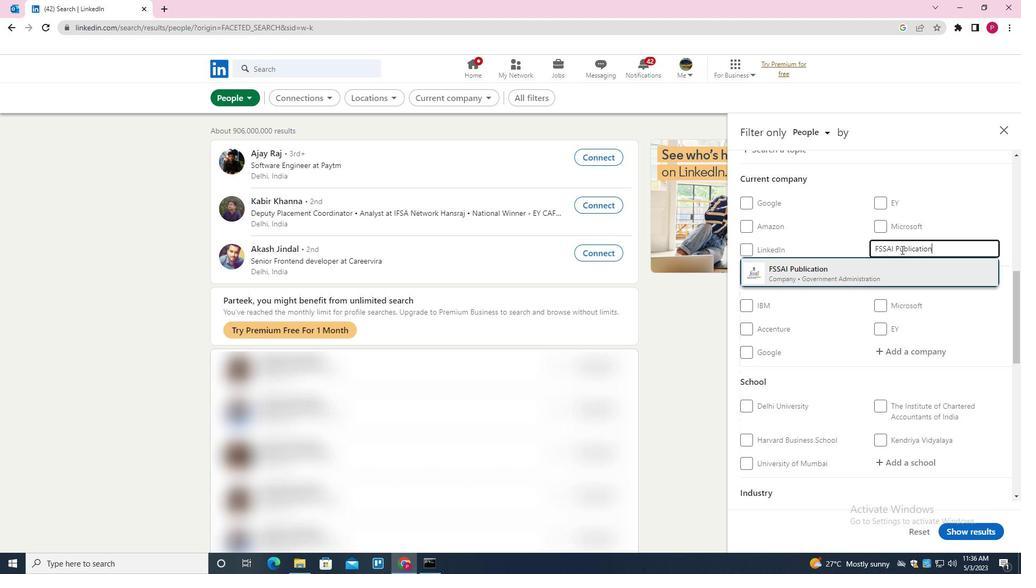 
Action: Mouse moved to (832, 276)
Screenshot: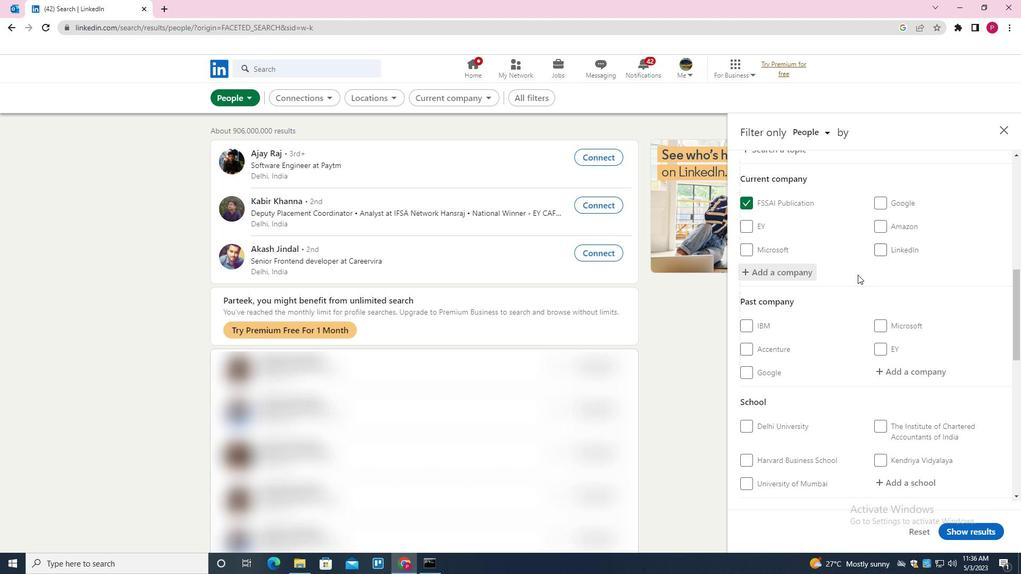 
Action: Mouse scrolled (832, 275) with delta (0, 0)
Screenshot: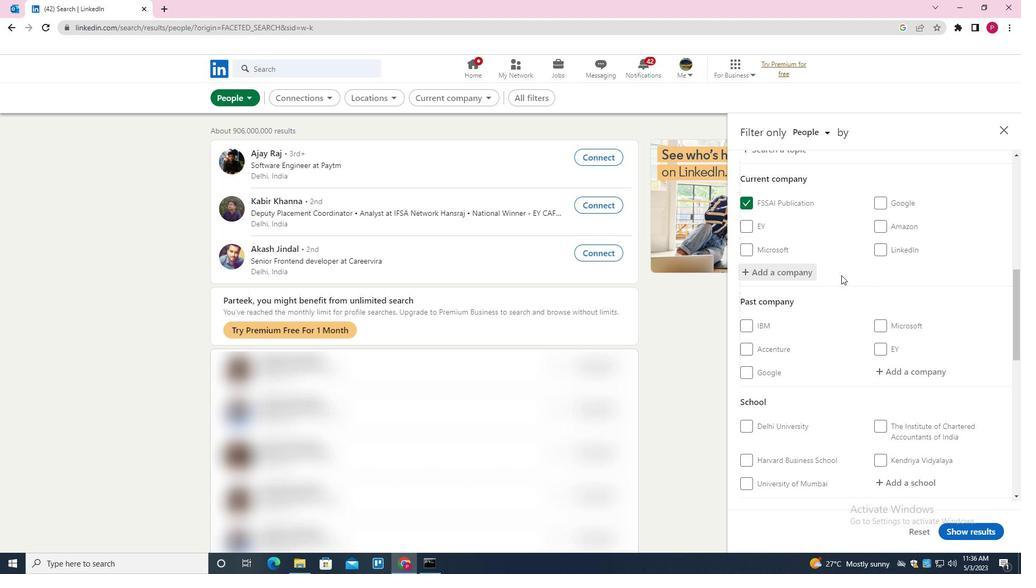 
Action: Mouse scrolled (832, 275) with delta (0, 0)
Screenshot: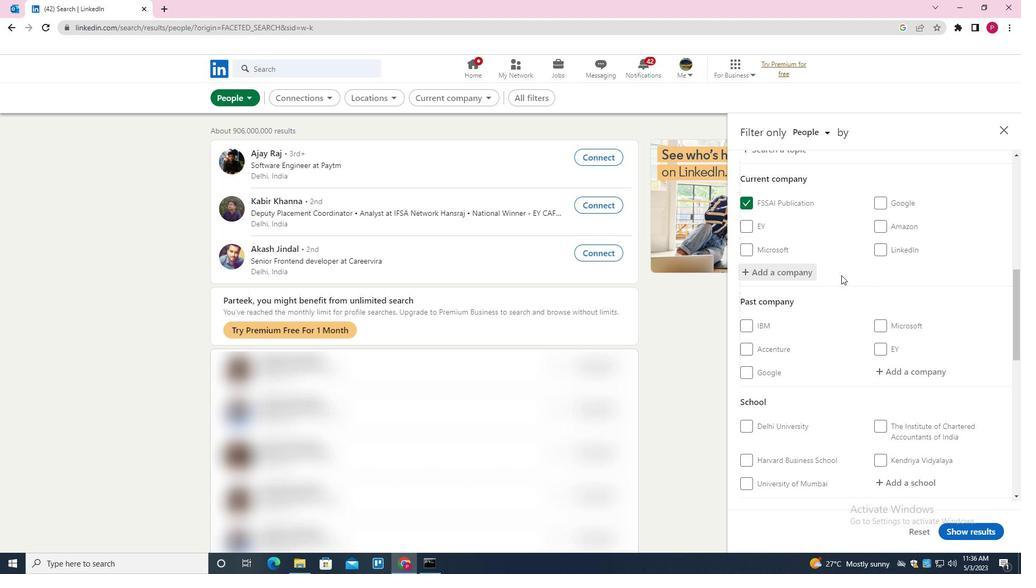 
Action: Mouse scrolled (832, 275) with delta (0, 0)
Screenshot: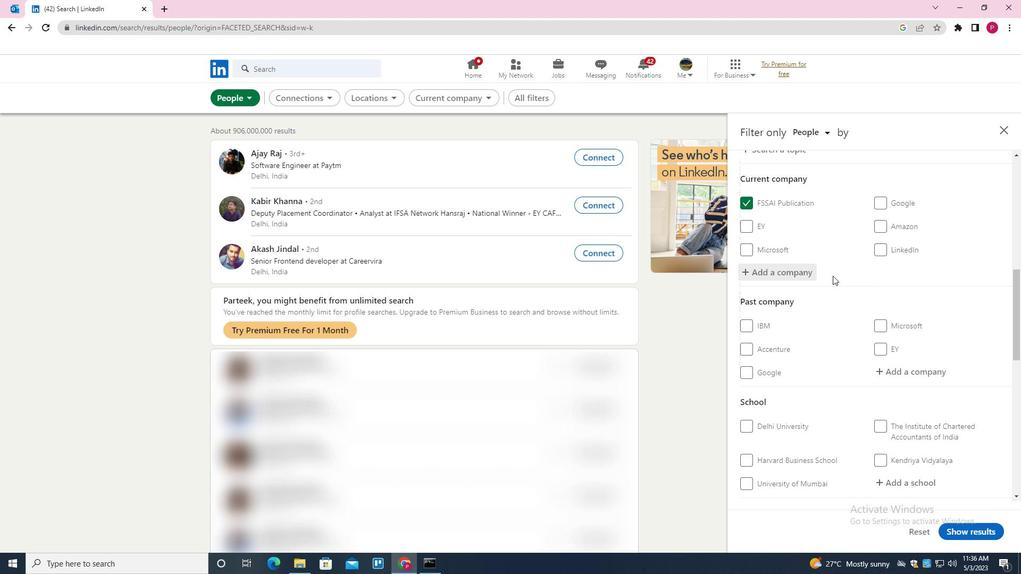 
Action: Mouse scrolled (832, 275) with delta (0, 0)
Screenshot: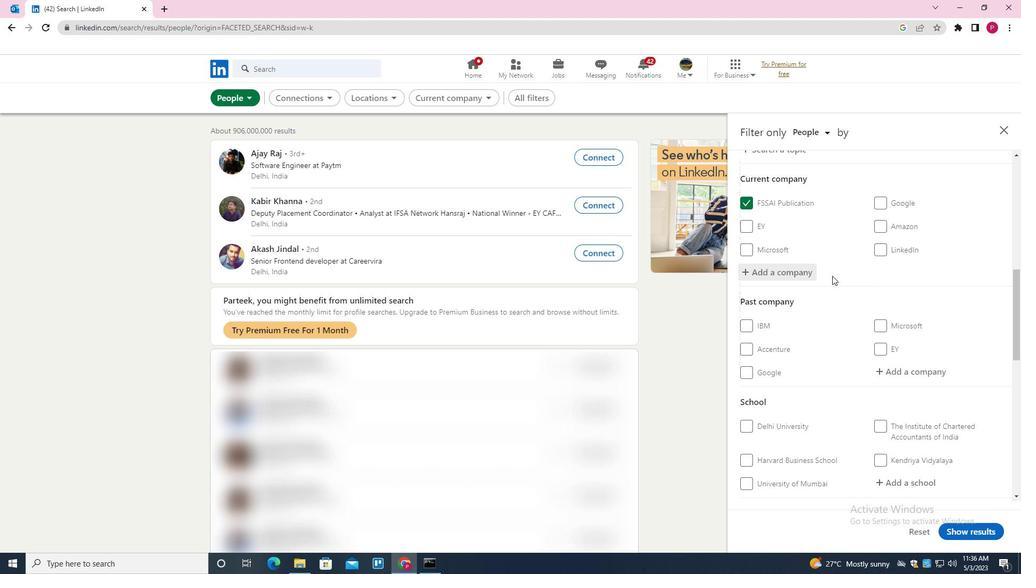 
Action: Mouse moved to (904, 272)
Screenshot: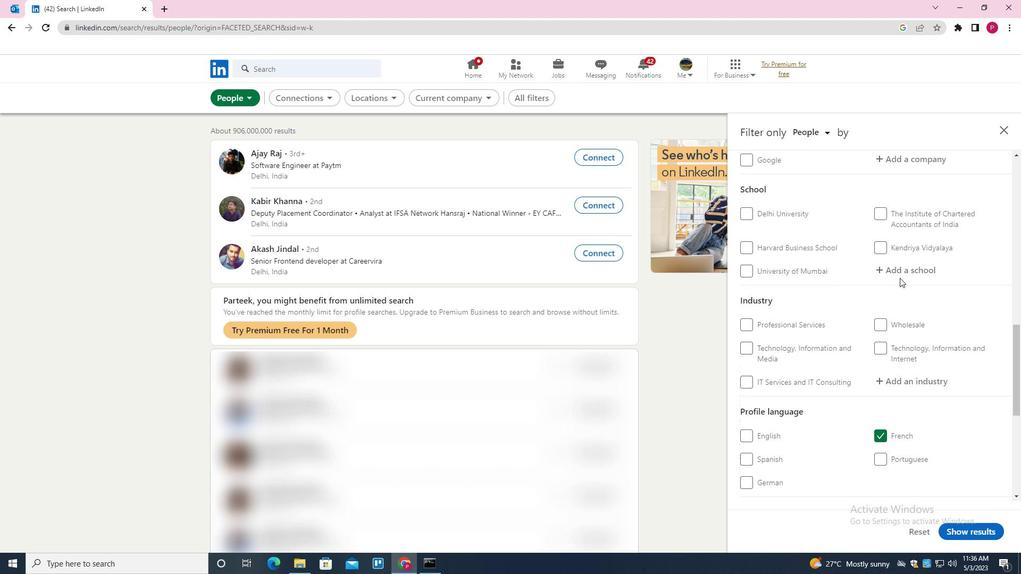
Action: Mouse pressed left at (904, 272)
Screenshot: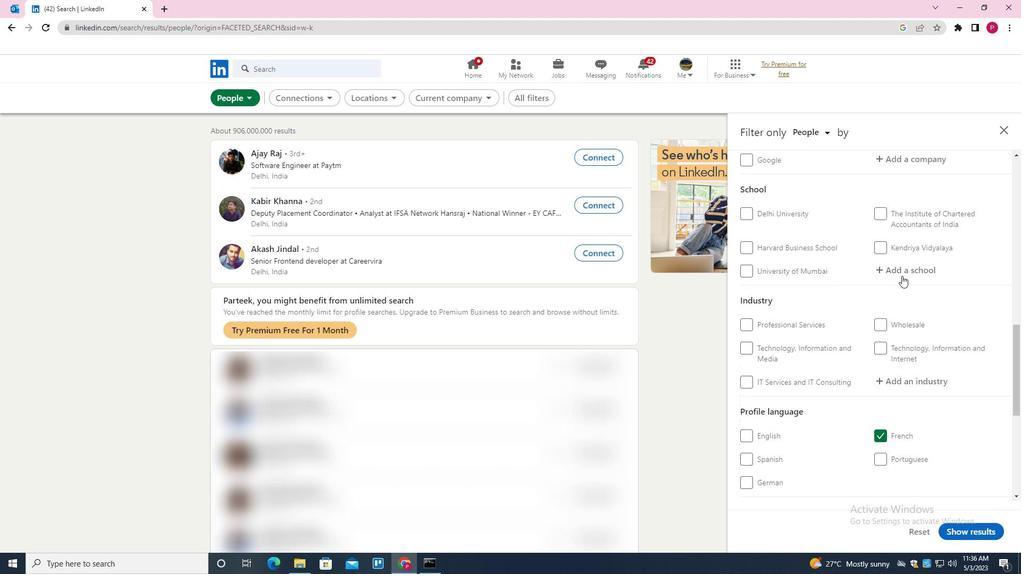 
Action: Mouse moved to (904, 272)
Screenshot: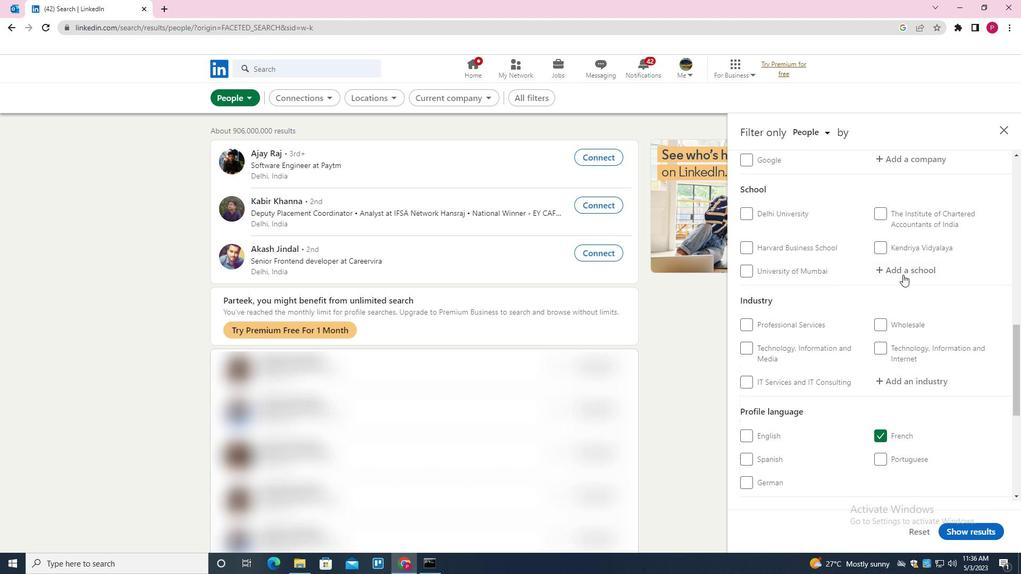 
Action: Key pressed <Key.shift><Key.shift><Key.shift><Key.shift><Key.shift><Key.shift><Key.shift><Key.shift><Key.shift><Key.shift>DELHI<Key.space><Key.shift>PUBLIC<Key.space><Key.shift>SCHOOL<Key.space><Key.down><Key.down><Key.enter>
Screenshot: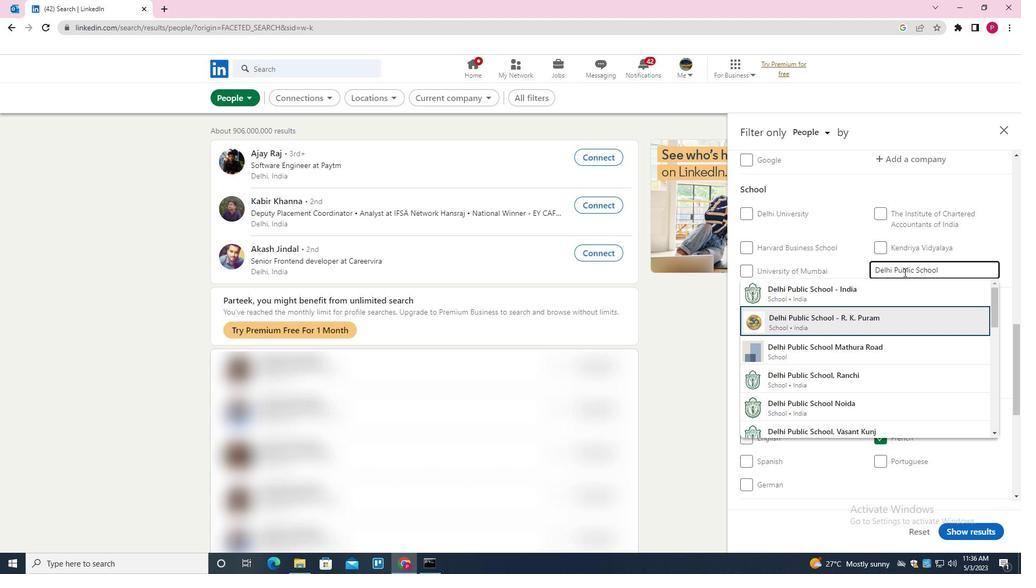 
Action: Mouse moved to (849, 272)
Screenshot: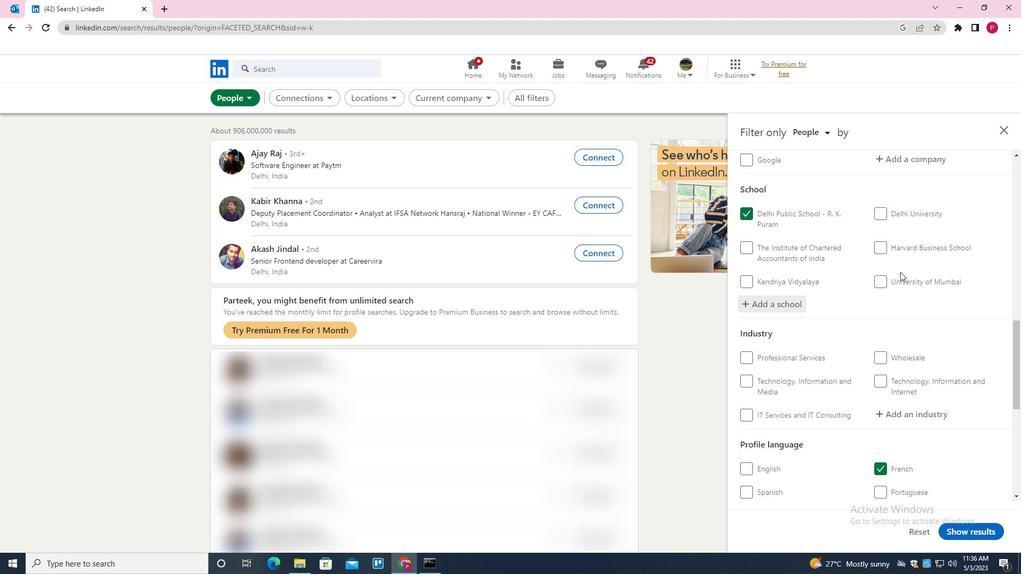 
Action: Mouse scrolled (849, 272) with delta (0, 0)
Screenshot: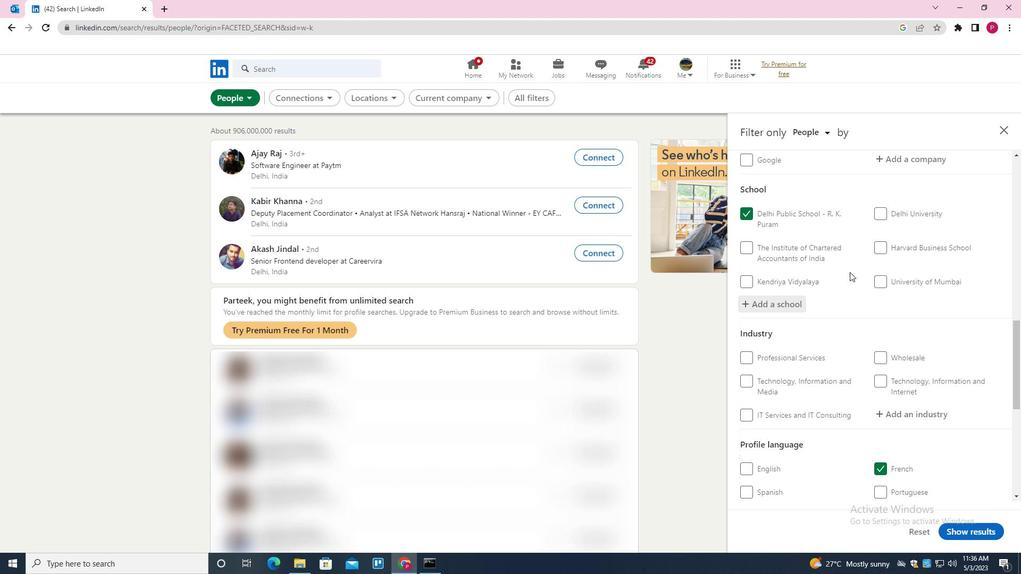
Action: Mouse scrolled (849, 272) with delta (0, 0)
Screenshot: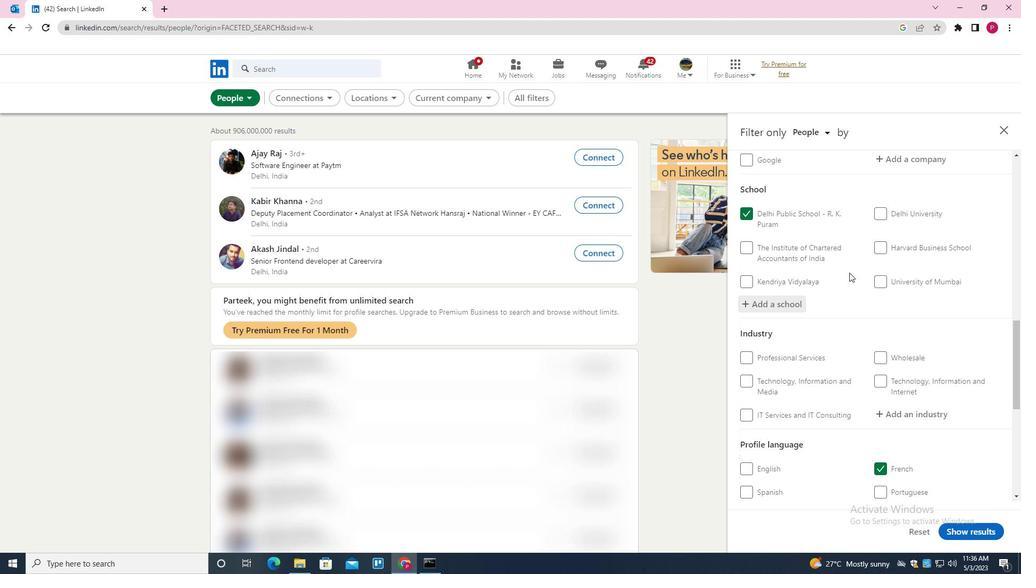 
Action: Mouse scrolled (849, 272) with delta (0, 0)
Screenshot: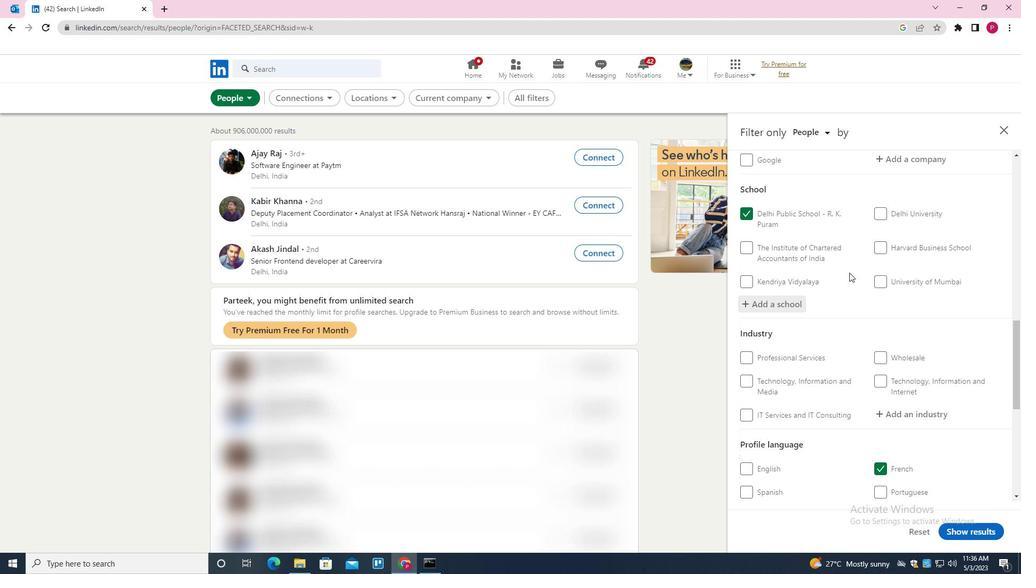 
Action: Mouse scrolled (849, 272) with delta (0, 0)
Screenshot: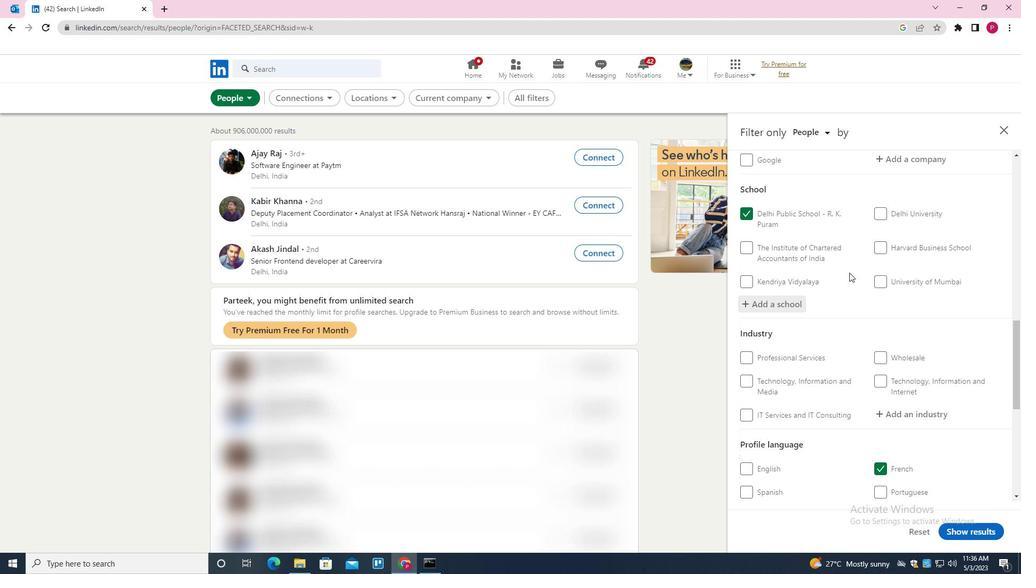 
Action: Mouse moved to (917, 204)
Screenshot: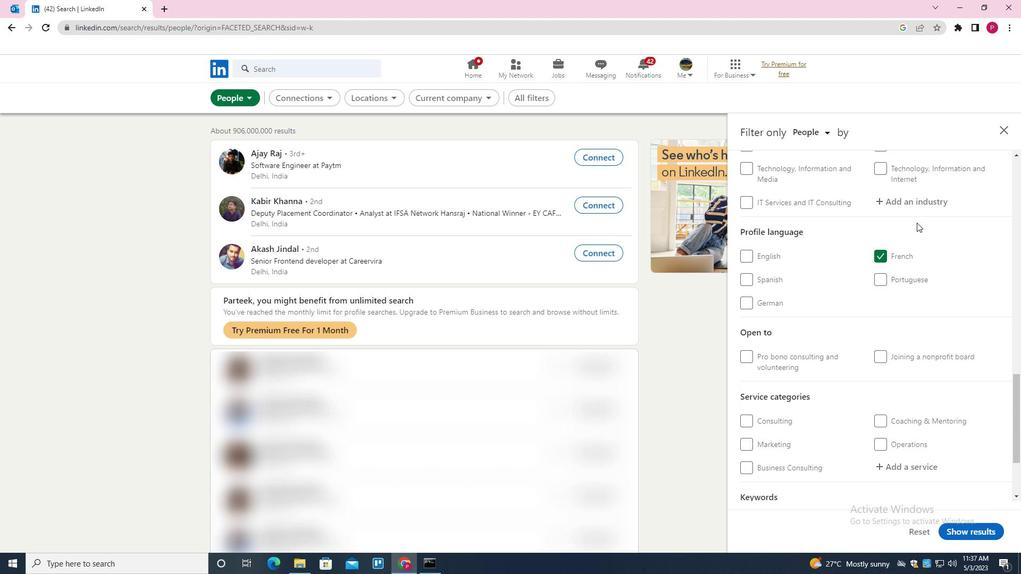 
Action: Mouse pressed left at (917, 204)
Screenshot: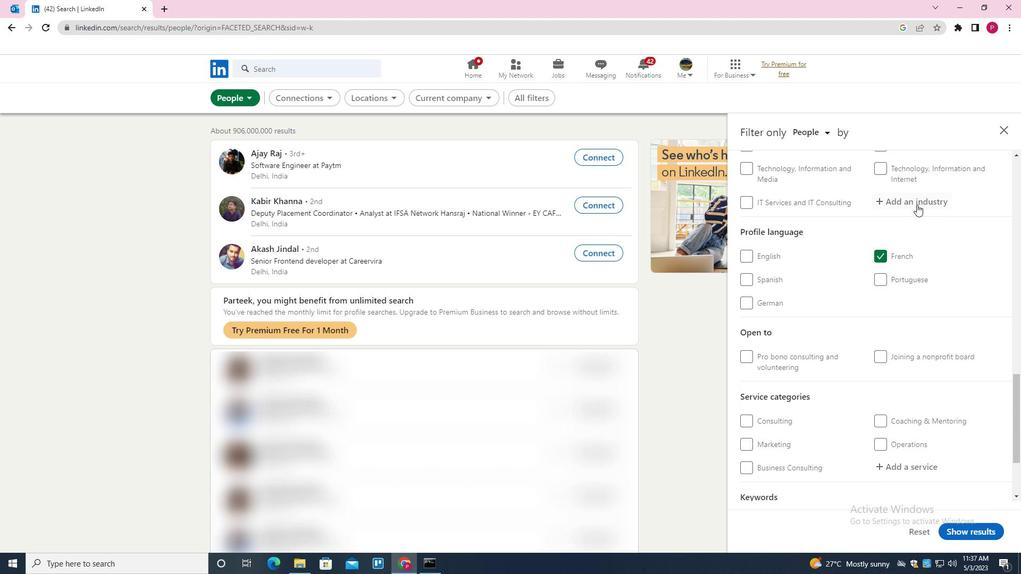 
Action: Key pressed <Key.shift><Key.shift><Key.shift><Key.shift><Key.shift><Key.shift><Key.shift>TRANSPORTATION<Key.space><Key.shift>PROGRAMS<Key.down><Key.enter>
Screenshot: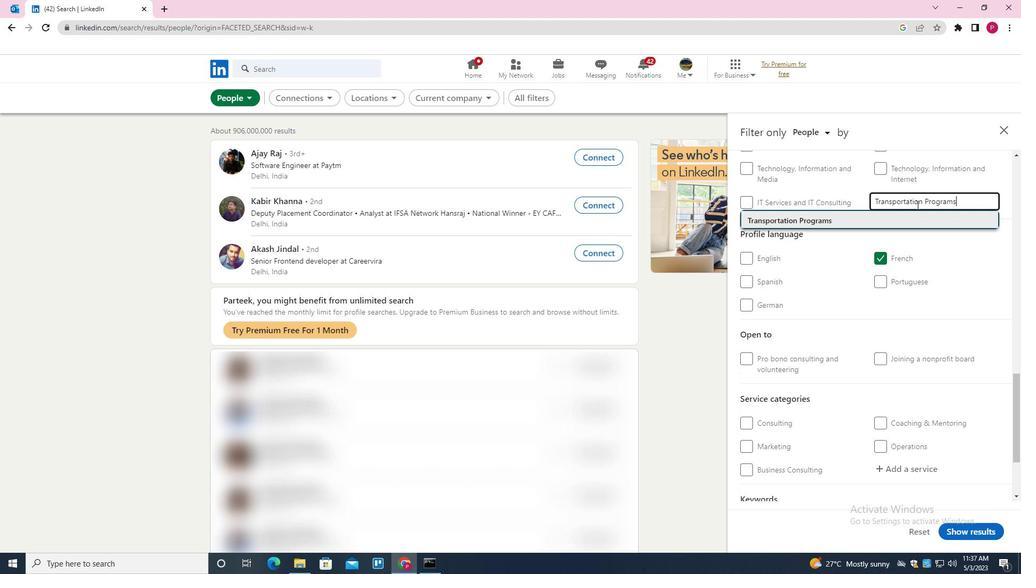 
Action: Mouse moved to (926, 291)
Screenshot: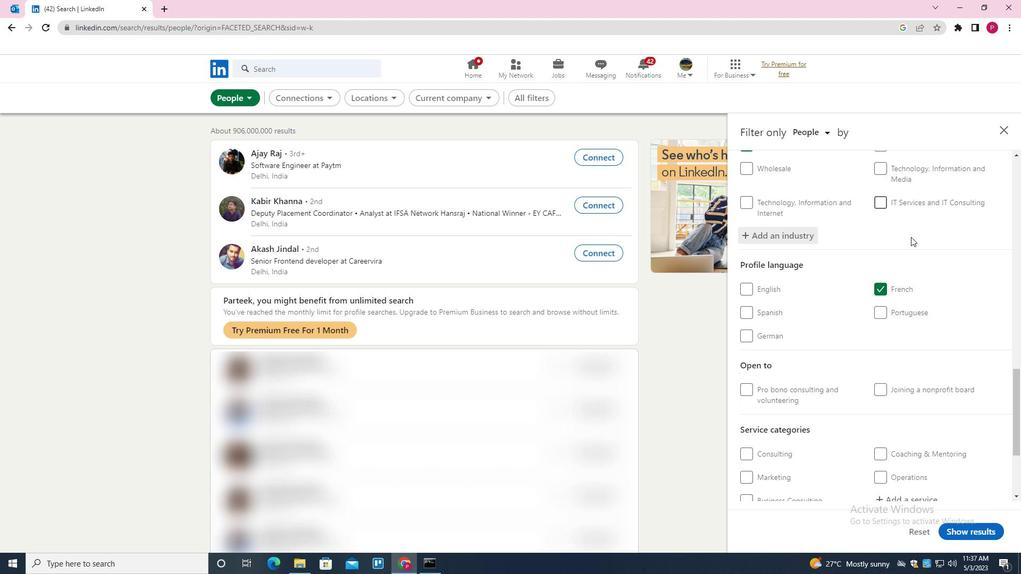 
Action: Mouse scrolled (926, 290) with delta (0, 0)
Screenshot: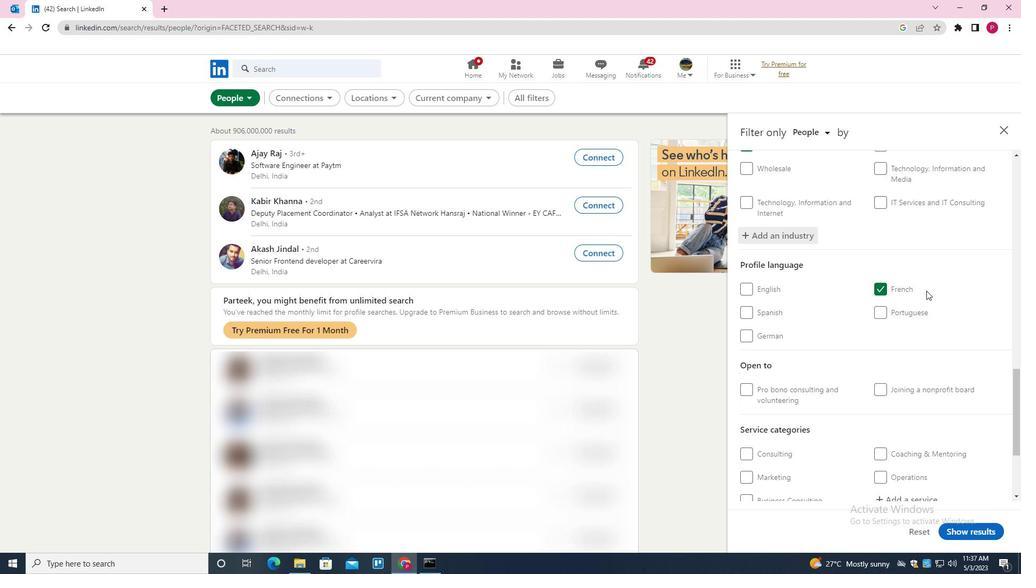 
Action: Mouse moved to (926, 292)
Screenshot: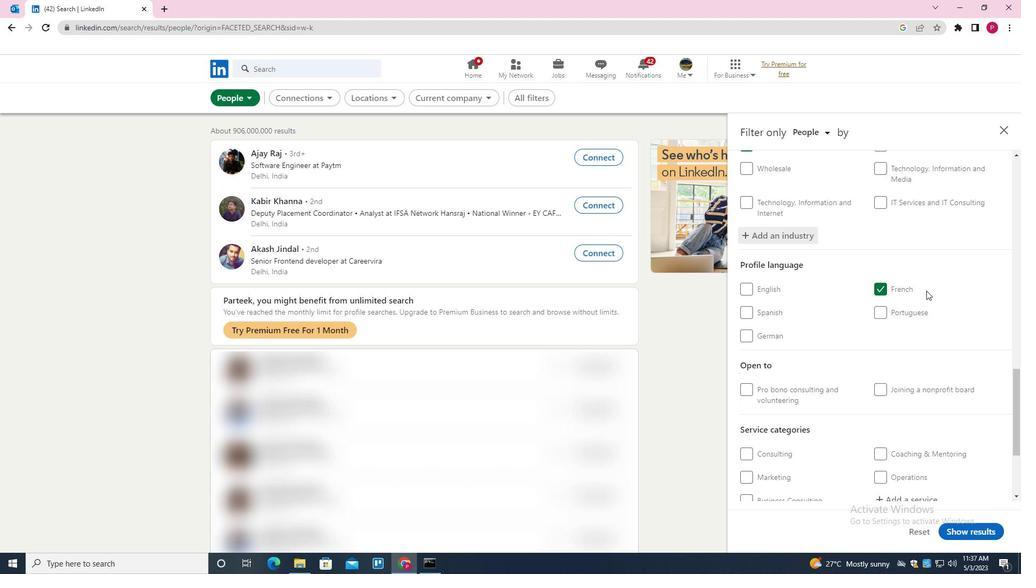 
Action: Mouse scrolled (926, 292) with delta (0, 0)
Screenshot: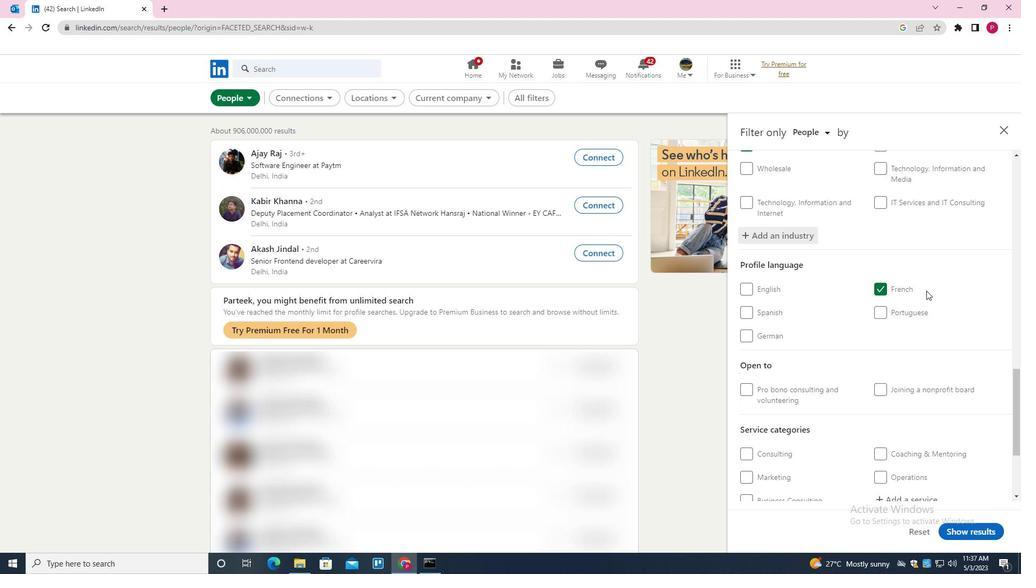 
Action: Mouse moved to (925, 293)
Screenshot: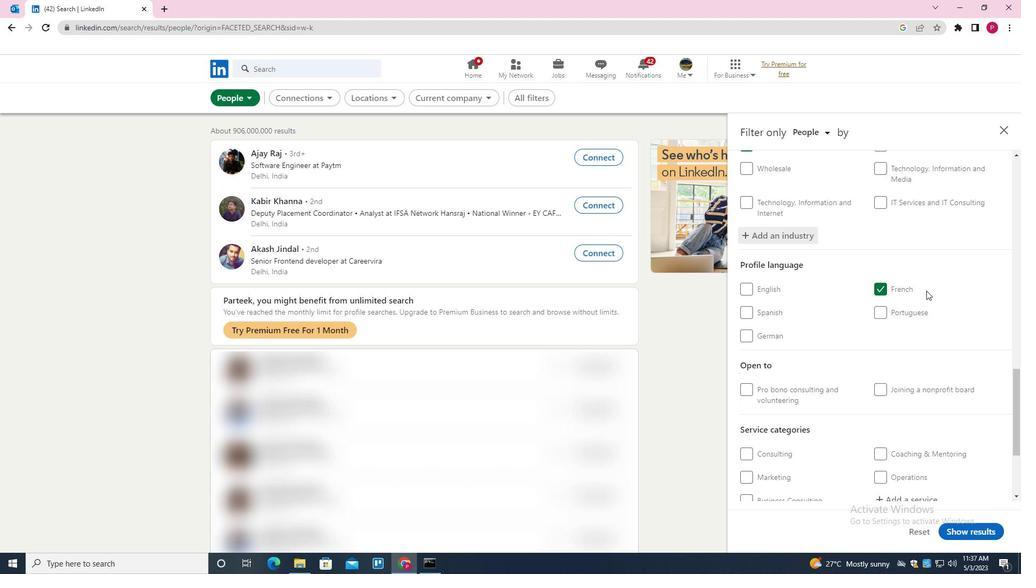 
Action: Mouse scrolled (925, 293) with delta (0, 0)
Screenshot: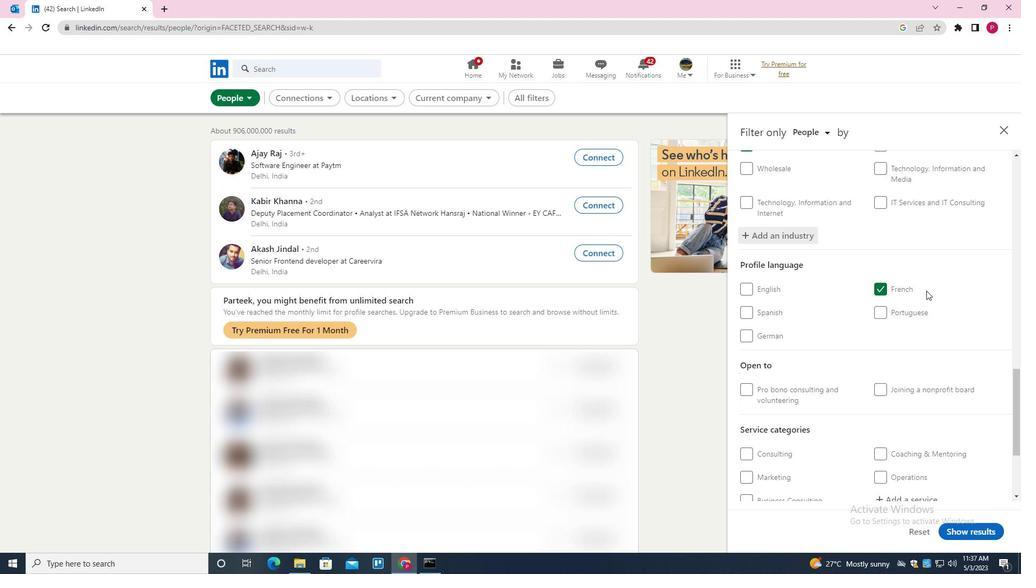
Action: Mouse moved to (924, 294)
Screenshot: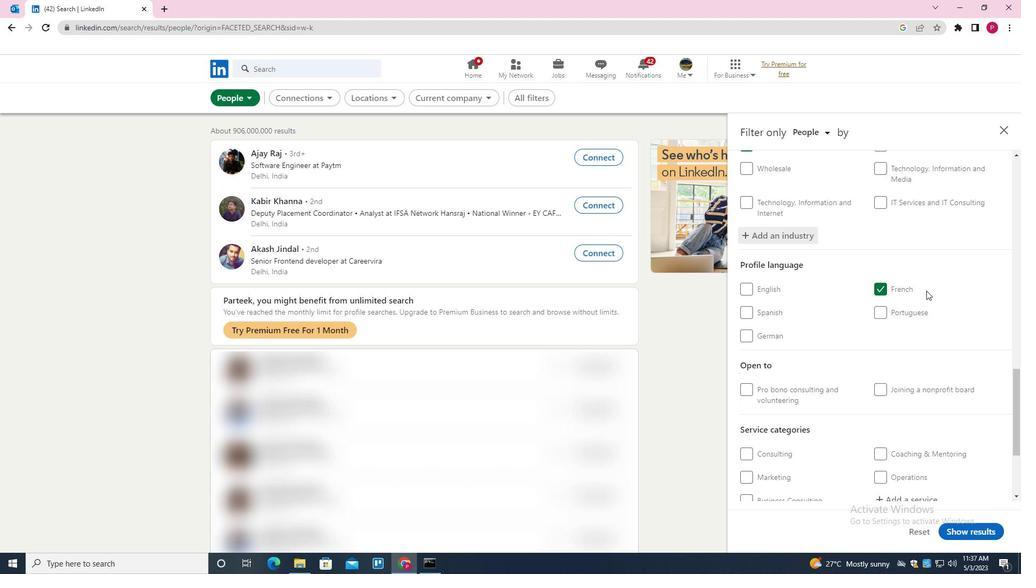 
Action: Mouse scrolled (924, 294) with delta (0, 0)
Screenshot: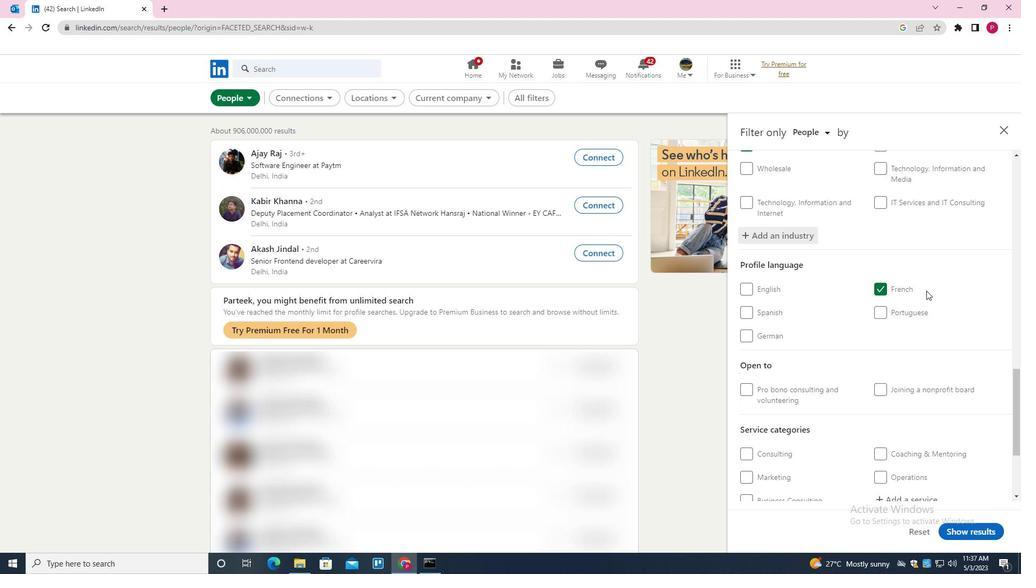 
Action: Mouse moved to (907, 350)
Screenshot: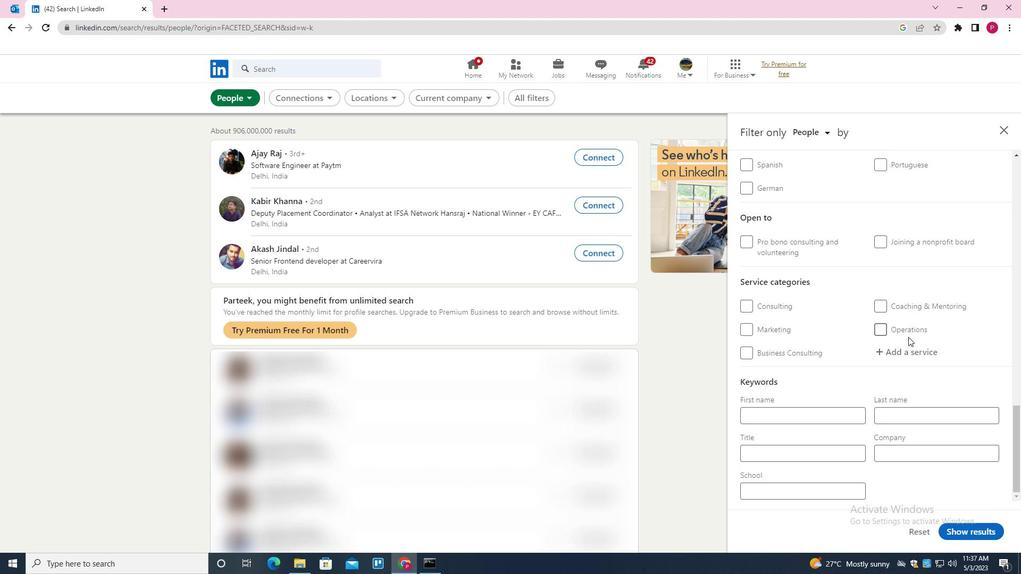 
Action: Mouse pressed left at (907, 350)
Screenshot: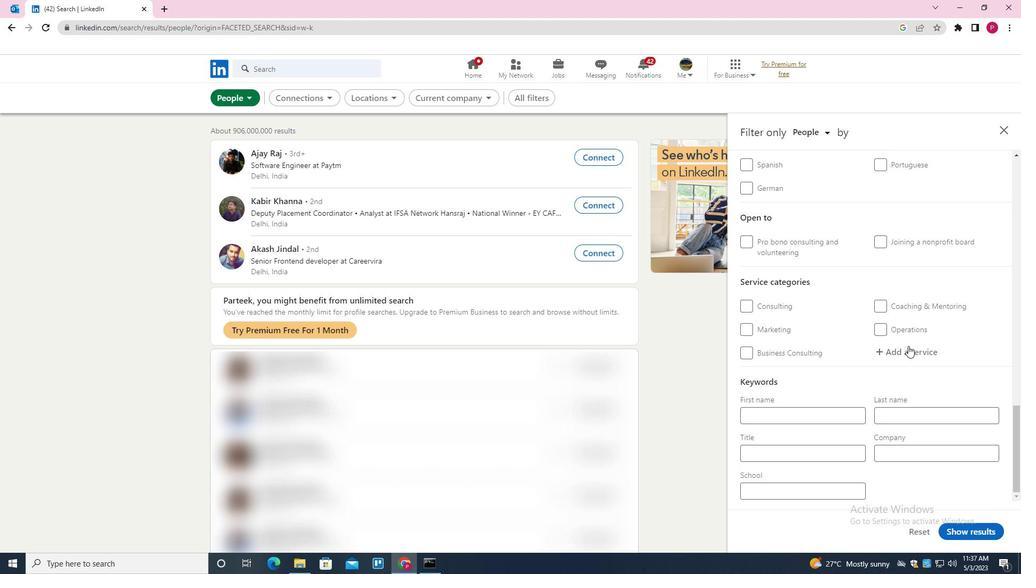 
Action: Key pressed <Key.shift><Key.shift><Key.shift><Key.shift><Key.shift><Key.shift><Key.shift><Key.shift>RESEARCH<Key.enter>
Screenshot: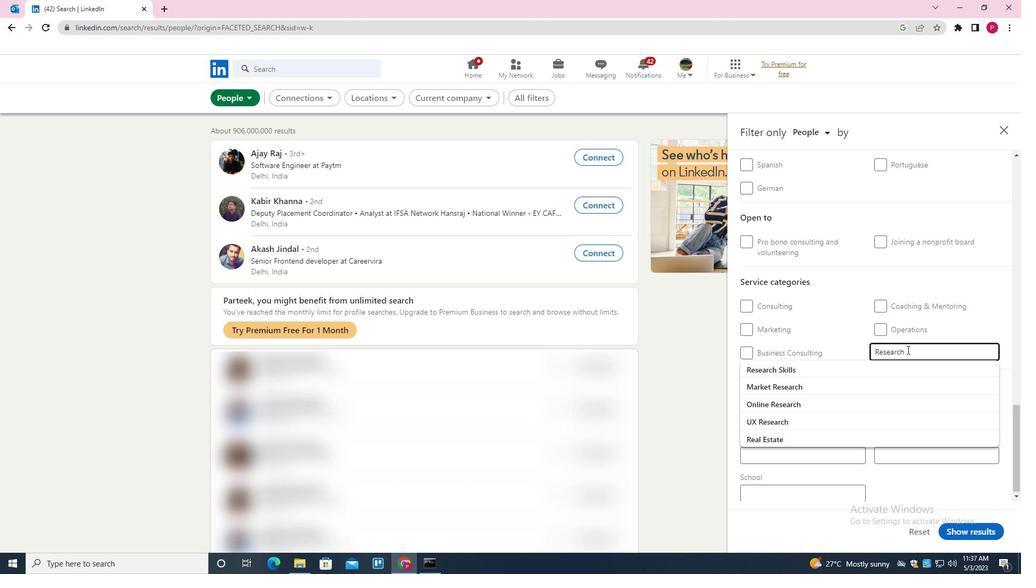 
Action: Mouse moved to (897, 377)
Screenshot: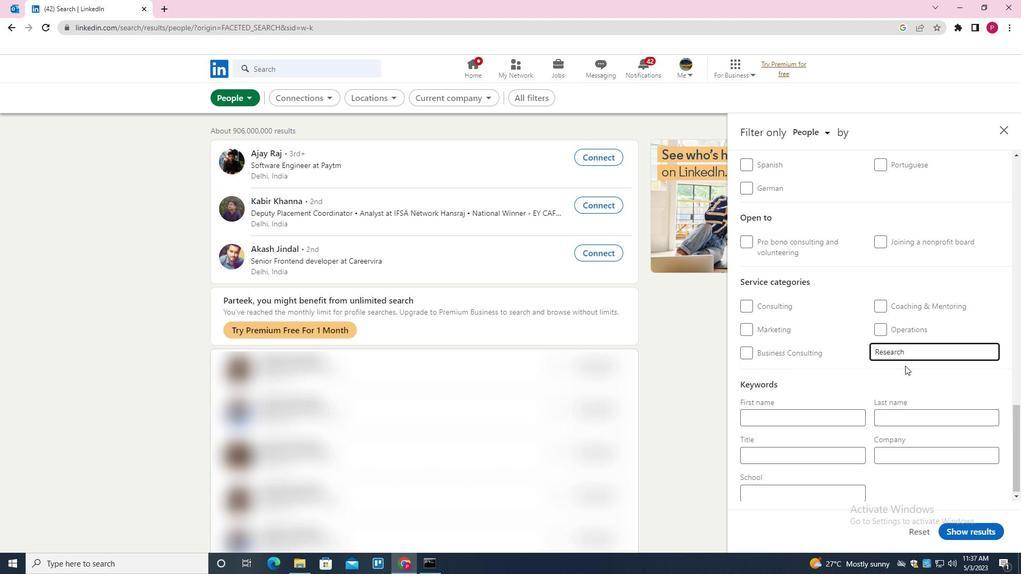 
Action: Mouse scrolled (897, 376) with delta (0, 0)
Screenshot: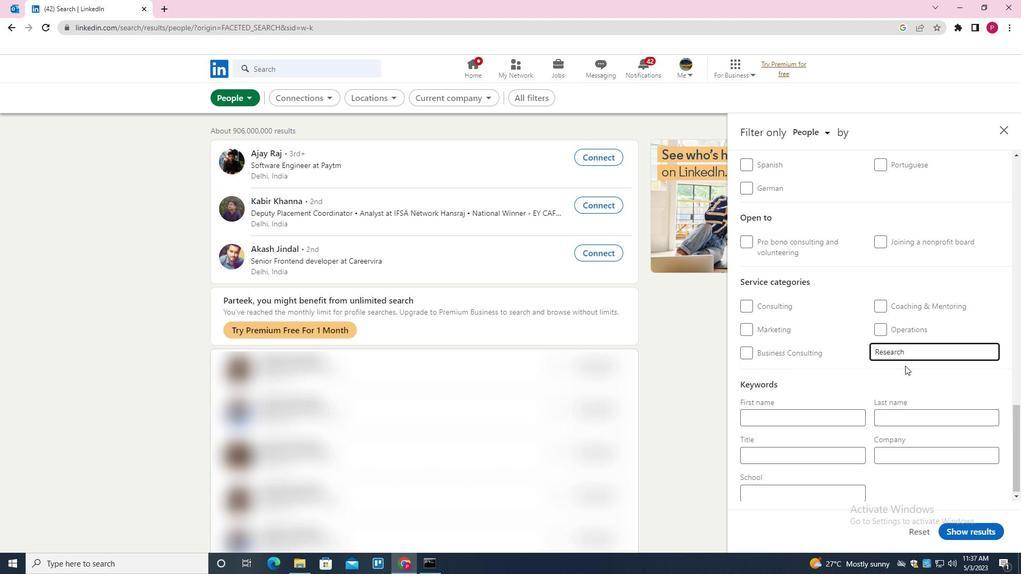 
Action: Mouse moved to (893, 380)
Screenshot: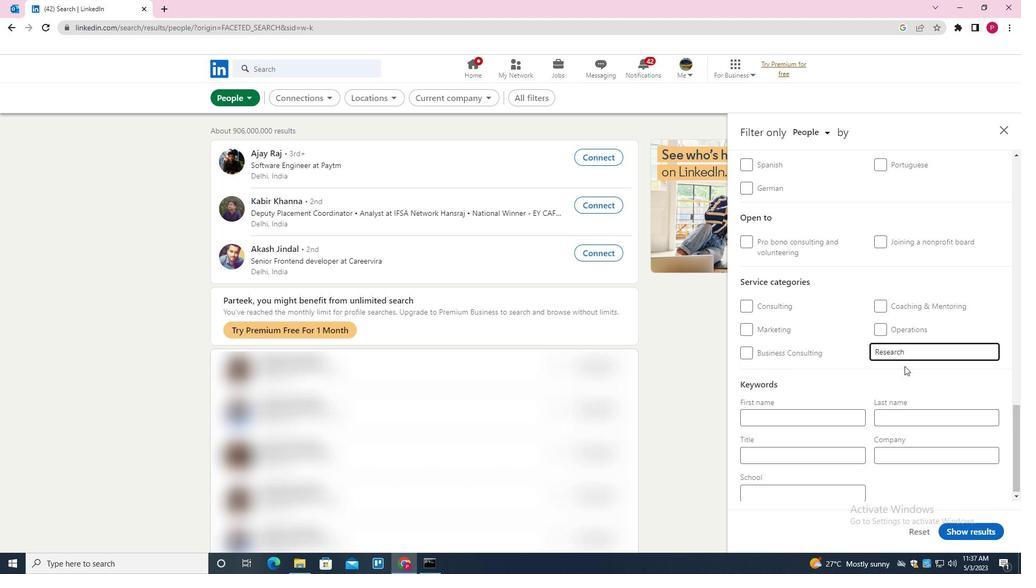 
Action: Mouse scrolled (893, 380) with delta (0, 0)
Screenshot: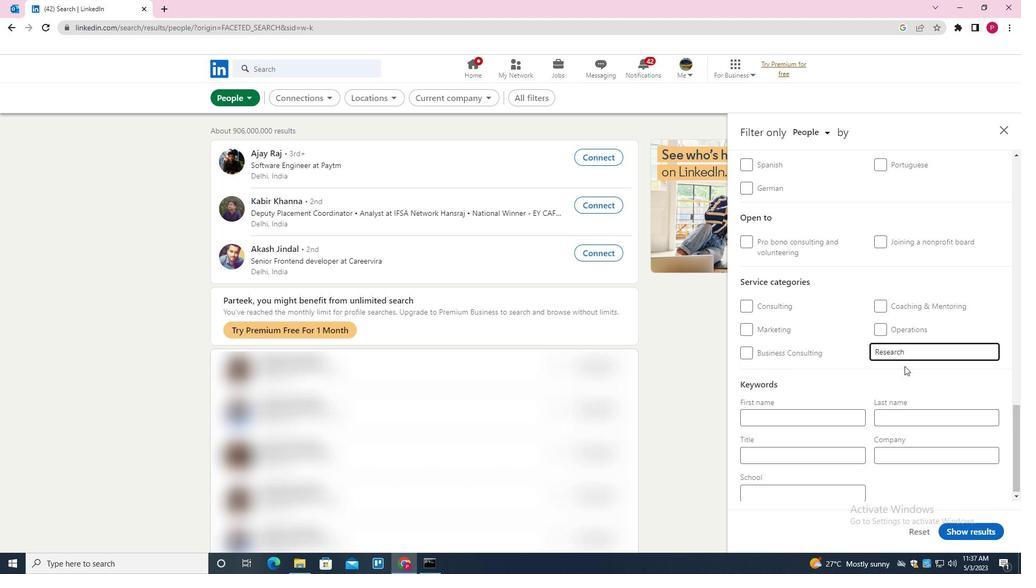 
Action: Mouse moved to (886, 385)
Screenshot: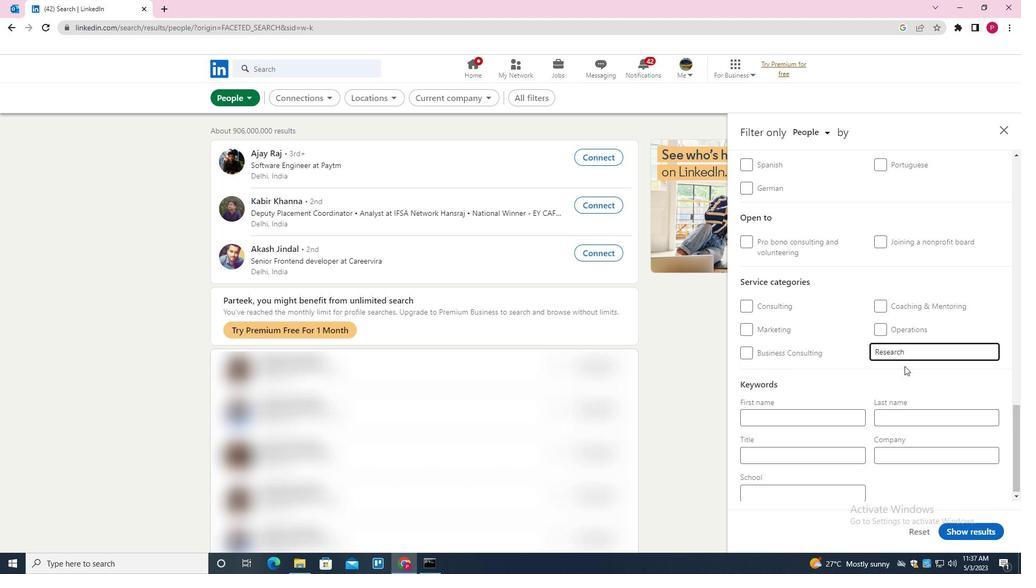 
Action: Mouse scrolled (886, 385) with delta (0, 0)
Screenshot: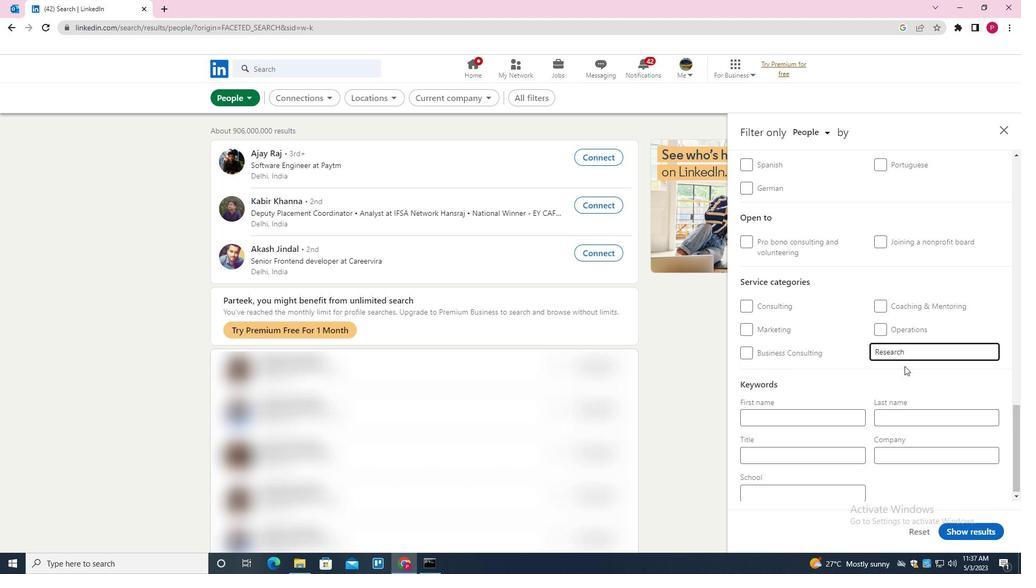 
Action: Mouse moved to (844, 395)
Screenshot: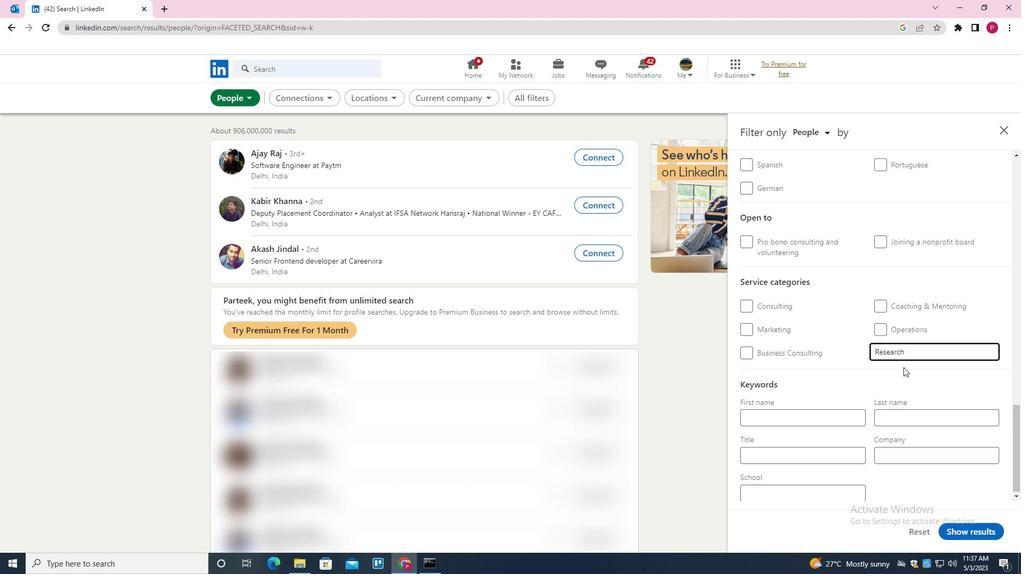 
Action: Mouse scrolled (844, 395) with delta (0, 0)
Screenshot: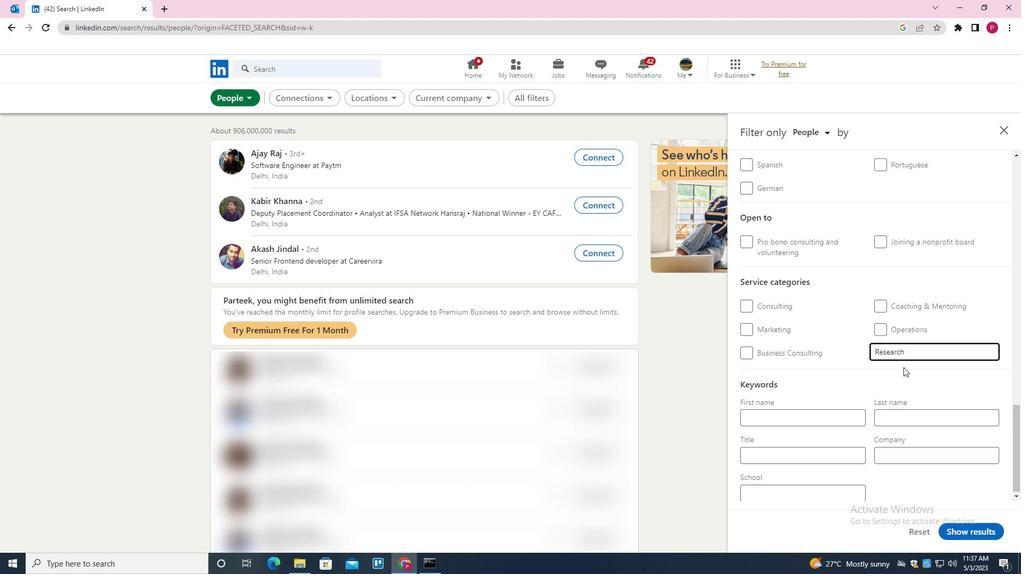 
Action: Mouse moved to (810, 455)
Screenshot: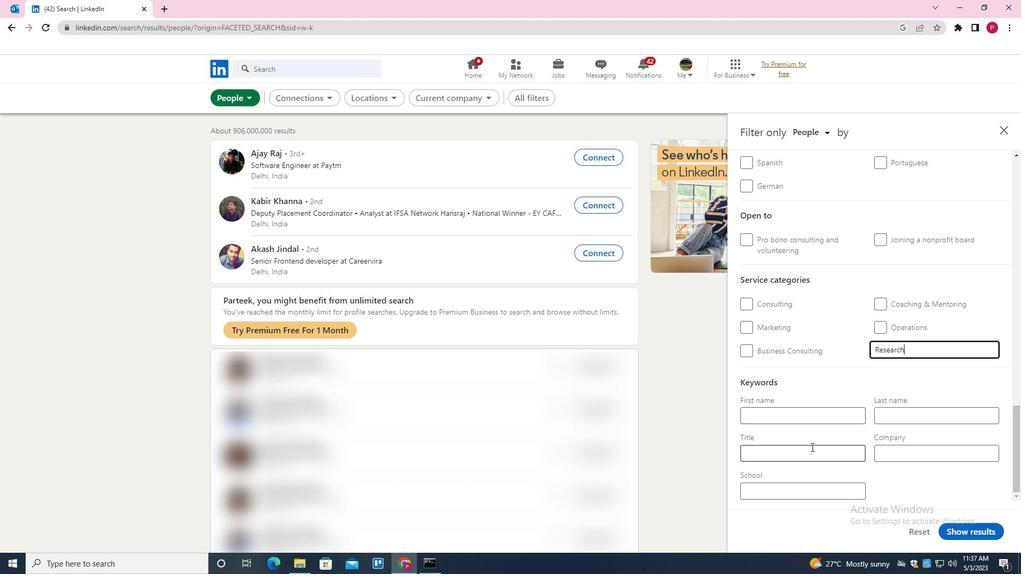 
Action: Mouse pressed left at (810, 455)
Screenshot: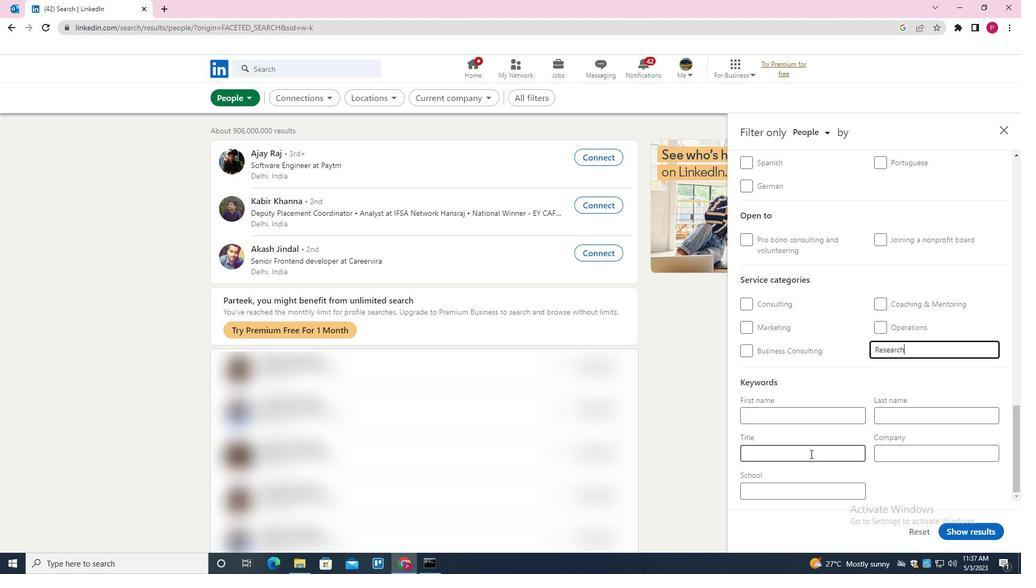 
Action: Key pressed <Key.shift><Key.shift><Key.shift><Key.shift><Key.shift>CALL<Key.space><Key.shift>CENTRE<Key.space><Key.shift><Key.shift>REPRENS<Key.backspace><Key.backspace>SENTATIVE
Screenshot: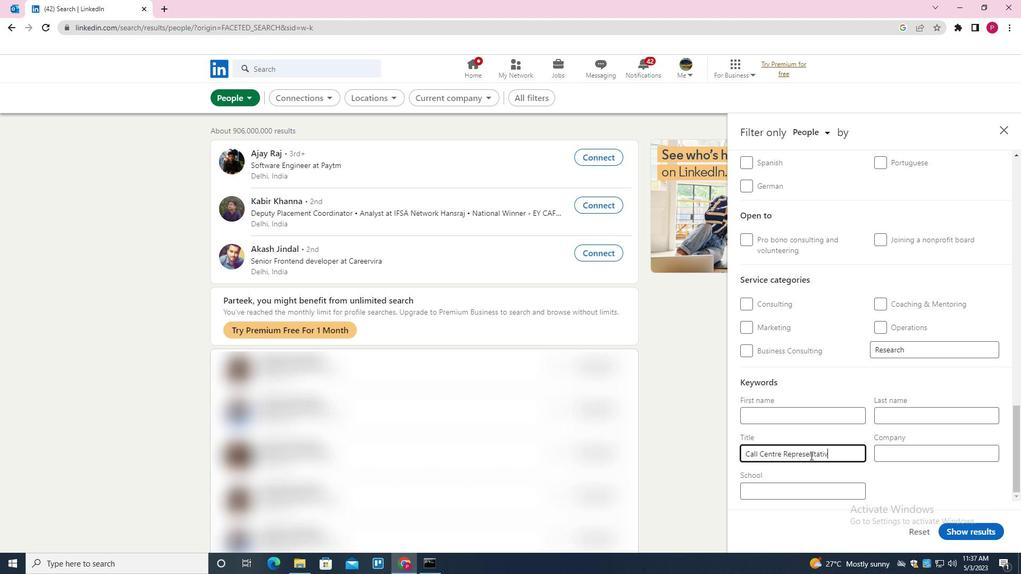 
Action: Mouse moved to (979, 532)
Screenshot: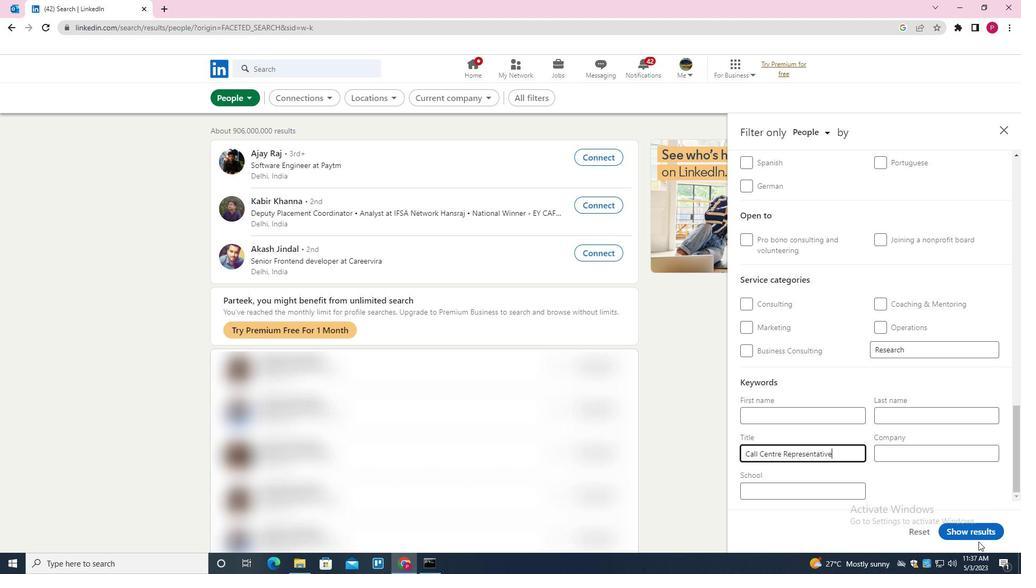 
Action: Mouse pressed left at (979, 532)
Screenshot: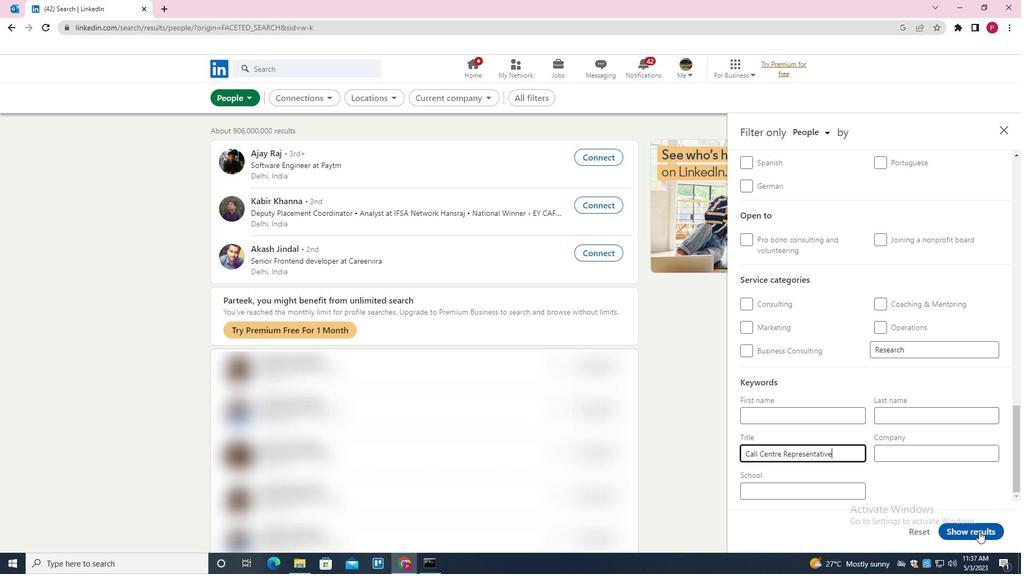 
Action: Mouse moved to (514, 231)
Screenshot: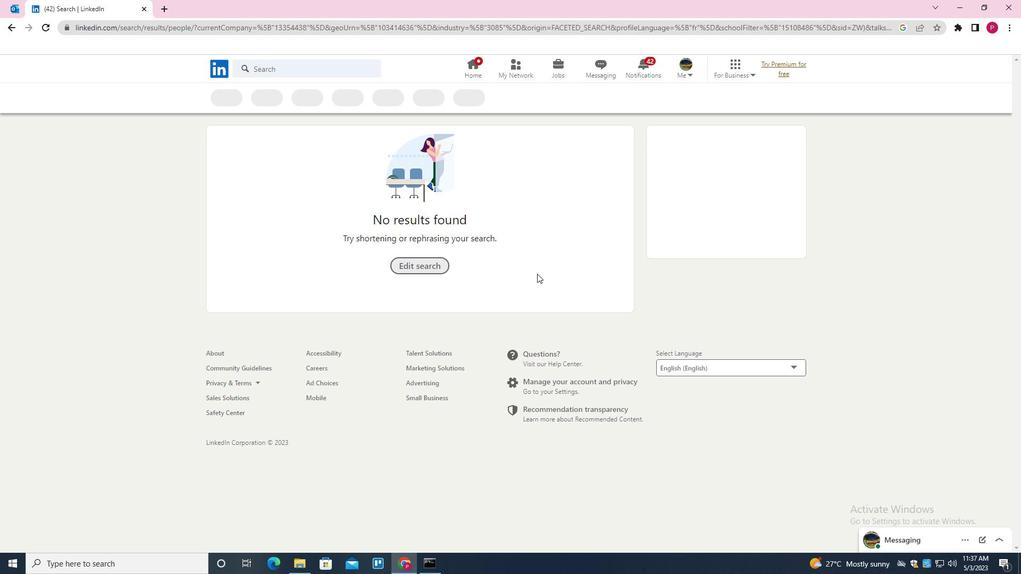 
